 Task: Find connections with filter location Barreirinhas with filter topic #motivationwith filter profile language German with filter current company HARMAN India with filter school National Institute of Technology Warangal with filter industry Cosmetology and Barber Schools with filter service category Corporate Events with filter keywords title Marketing Manager
Action: Mouse moved to (473, 77)
Screenshot: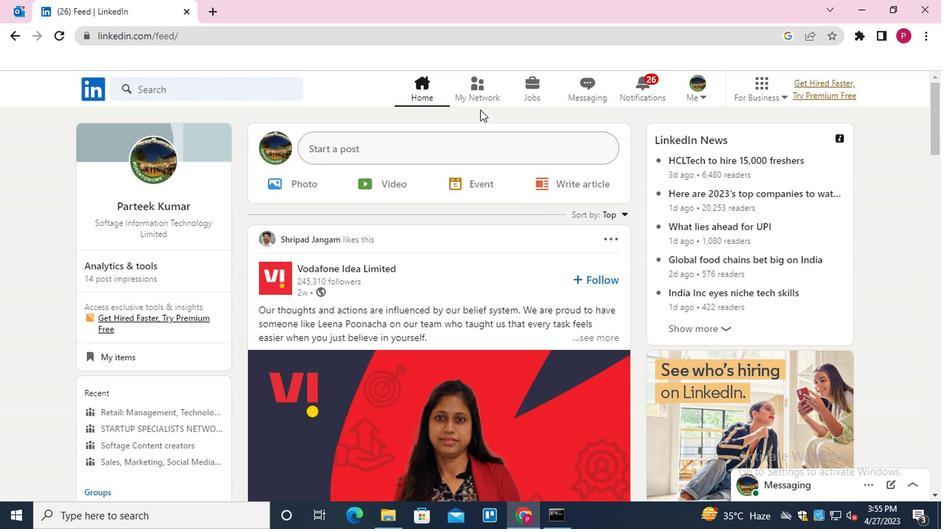 
Action: Mouse pressed left at (473, 77)
Screenshot: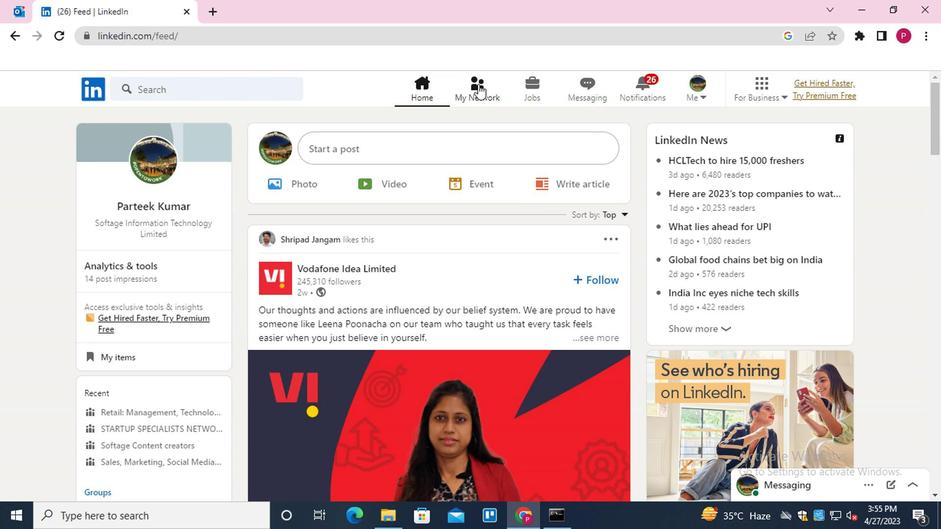 
Action: Mouse moved to (227, 175)
Screenshot: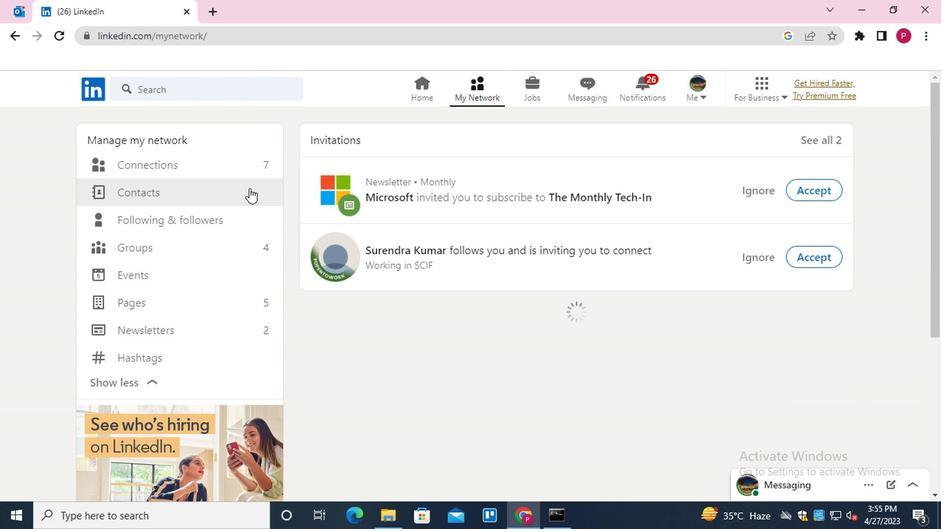 
Action: Mouse pressed left at (227, 175)
Screenshot: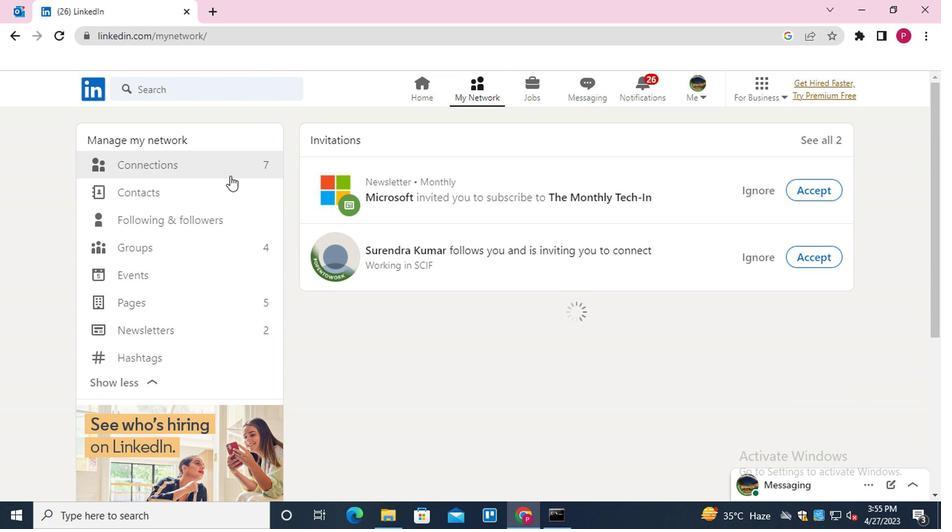 
Action: Mouse moved to (238, 166)
Screenshot: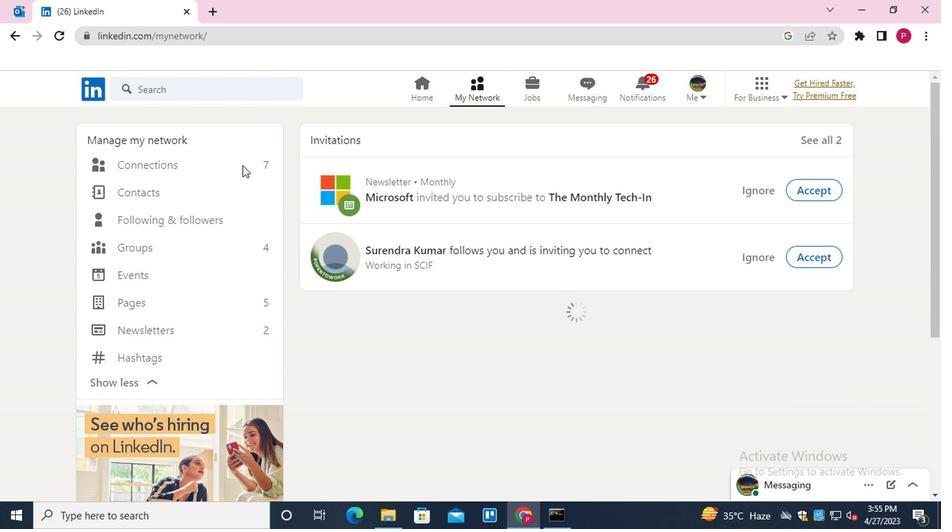 
Action: Mouse pressed left at (238, 166)
Screenshot: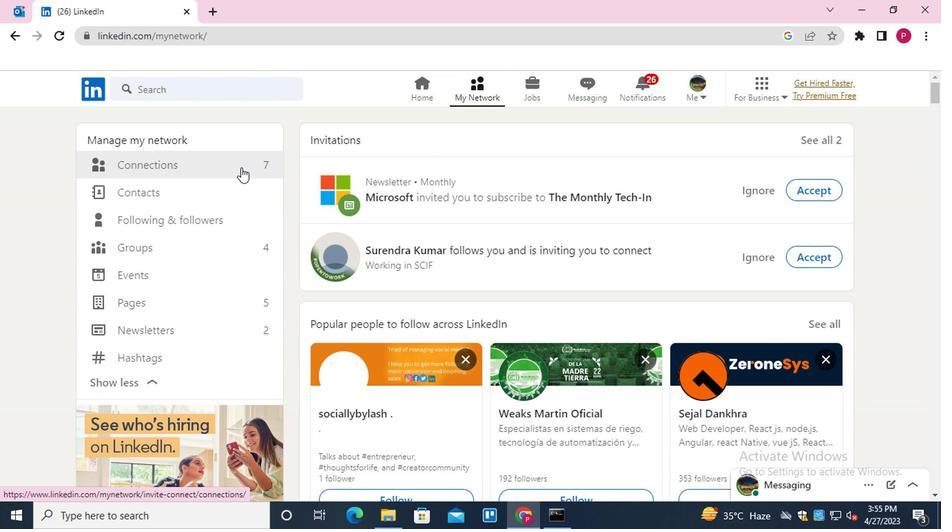 
Action: Mouse moved to (587, 168)
Screenshot: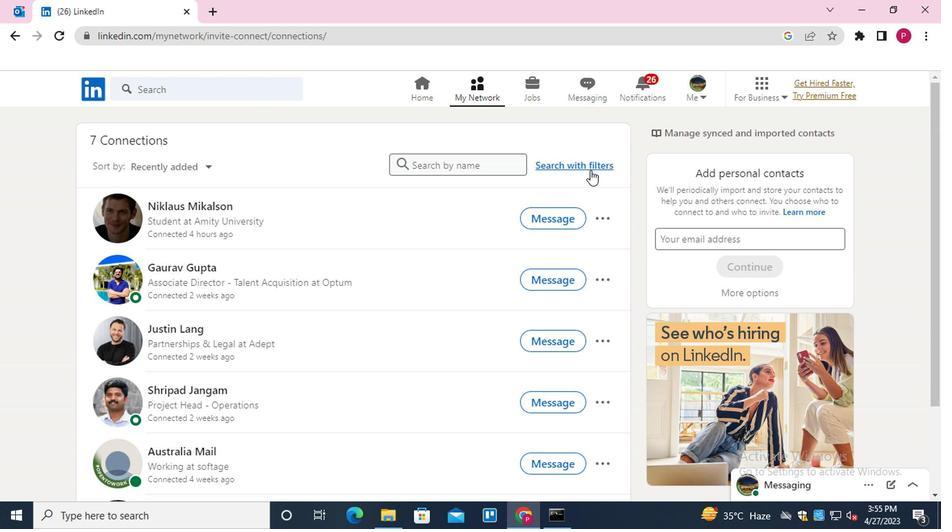 
Action: Mouse pressed left at (587, 168)
Screenshot: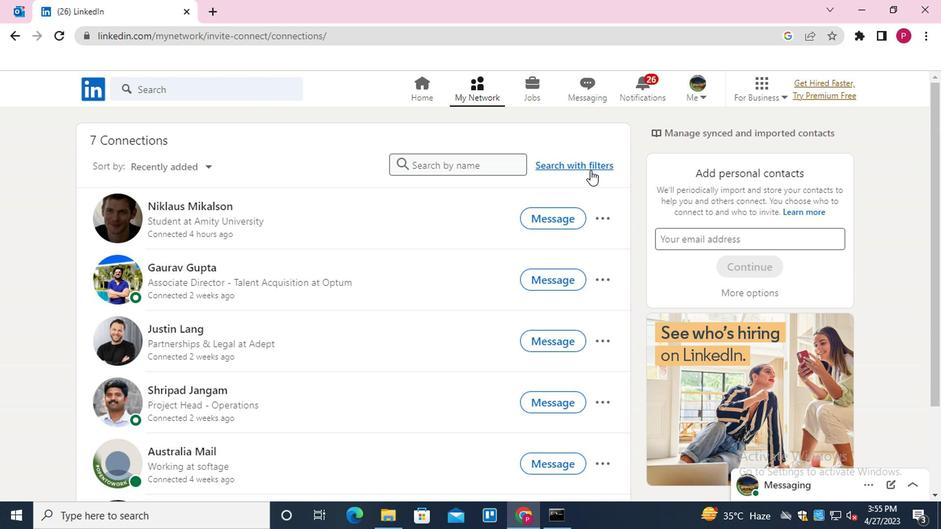 
Action: Mouse moved to (510, 128)
Screenshot: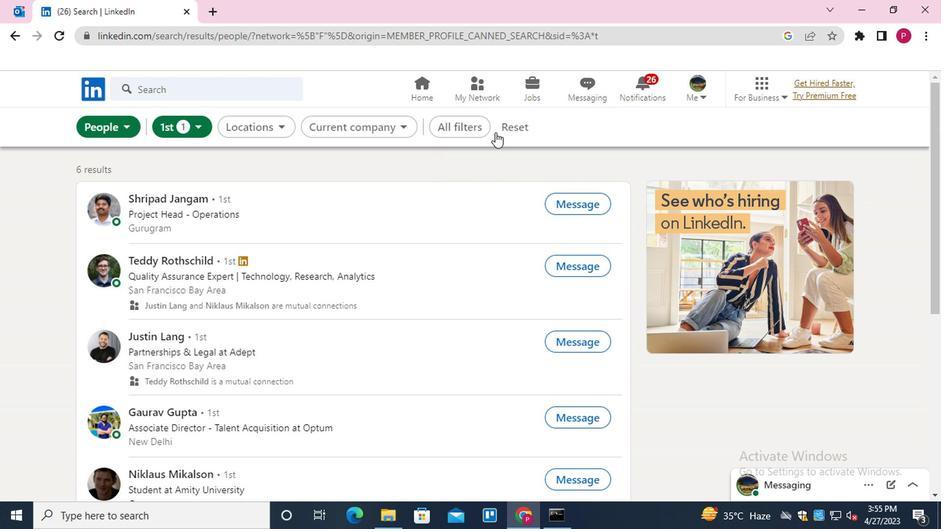 
Action: Mouse pressed left at (510, 128)
Screenshot: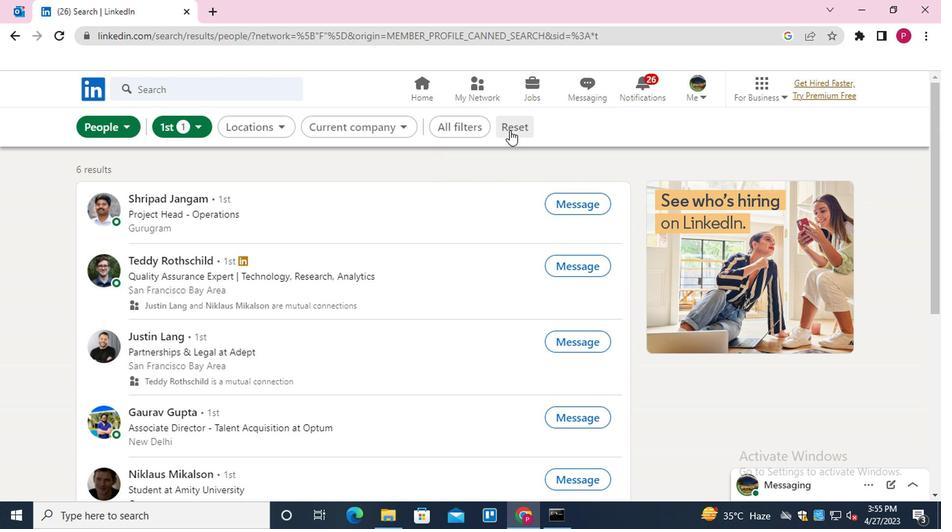 
Action: Mouse moved to (492, 121)
Screenshot: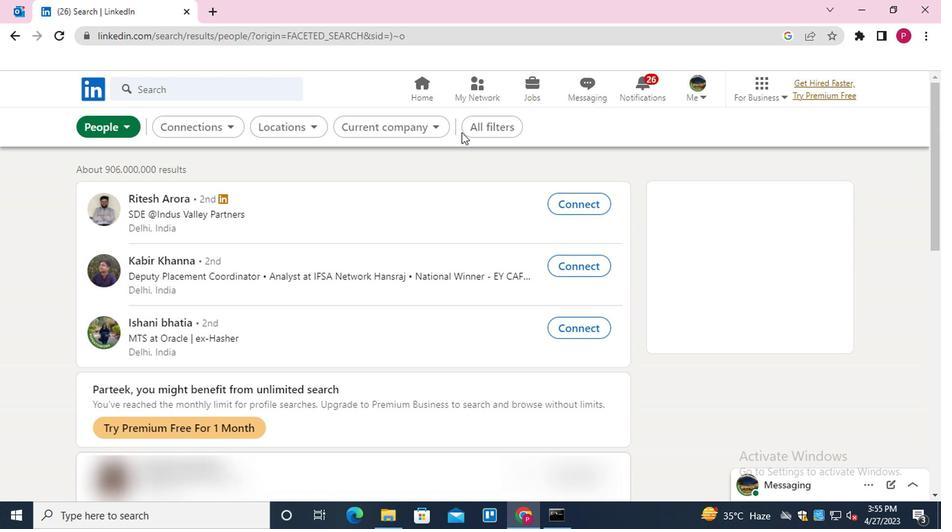
Action: Mouse pressed left at (492, 121)
Screenshot: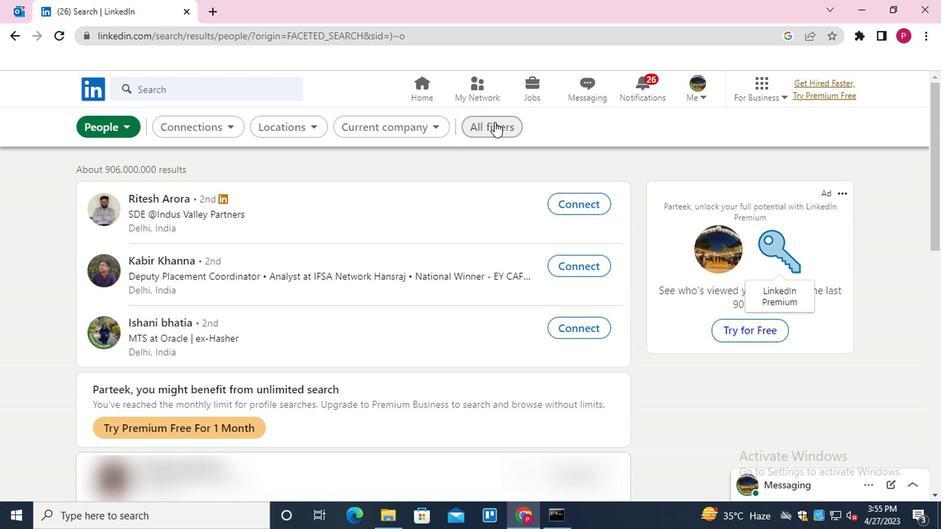 
Action: Mouse moved to (634, 287)
Screenshot: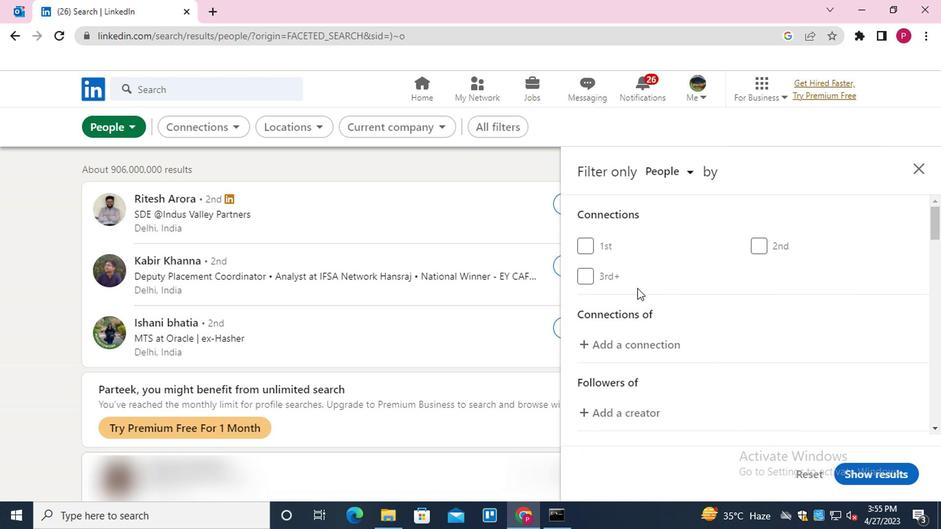 
Action: Mouse scrolled (634, 286) with delta (0, 0)
Screenshot: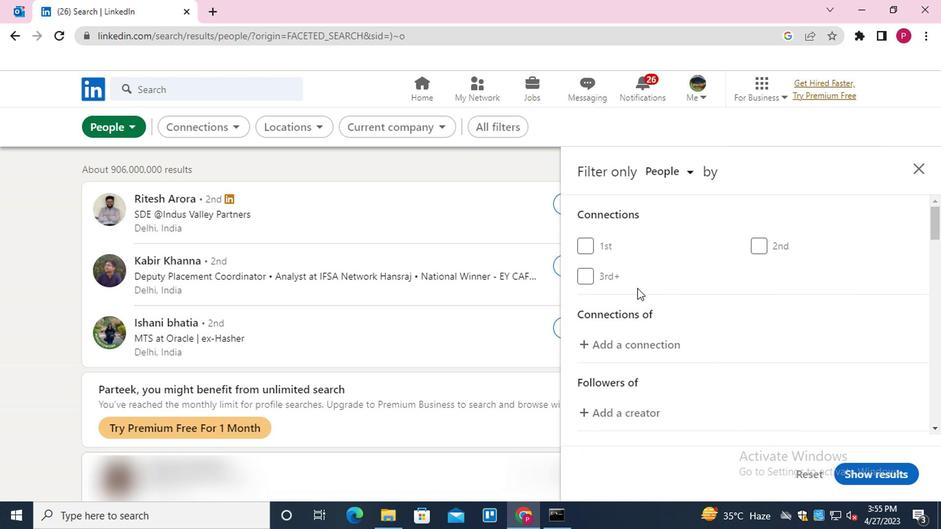 
Action: Mouse scrolled (634, 286) with delta (0, 0)
Screenshot: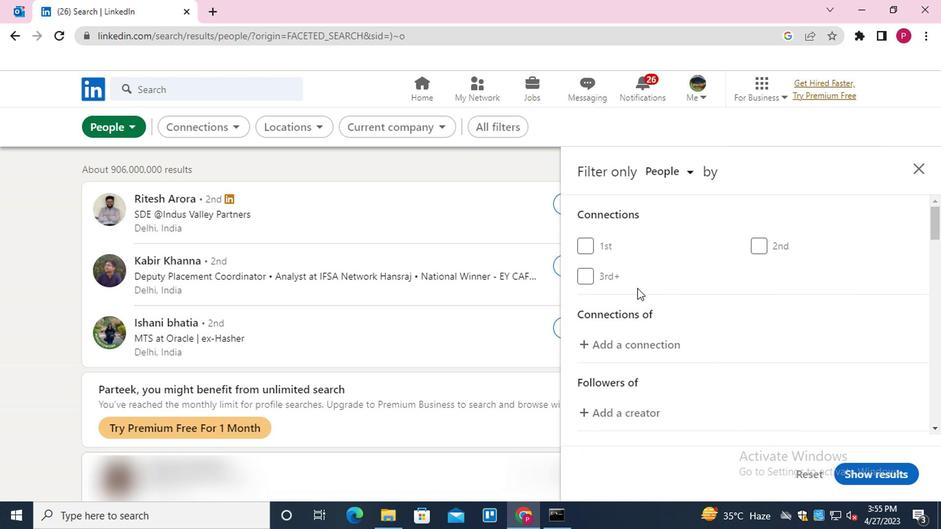 
Action: Mouse moved to (635, 288)
Screenshot: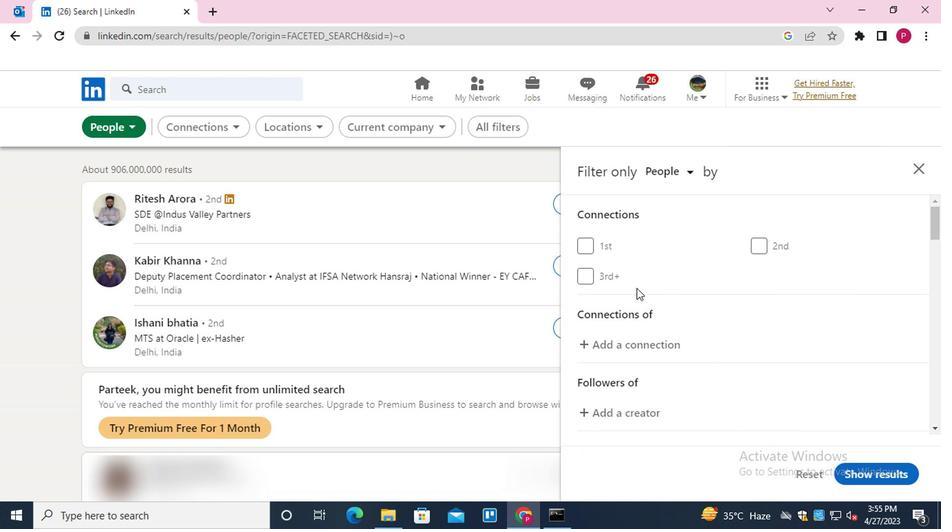 
Action: Mouse scrolled (635, 287) with delta (0, 0)
Screenshot: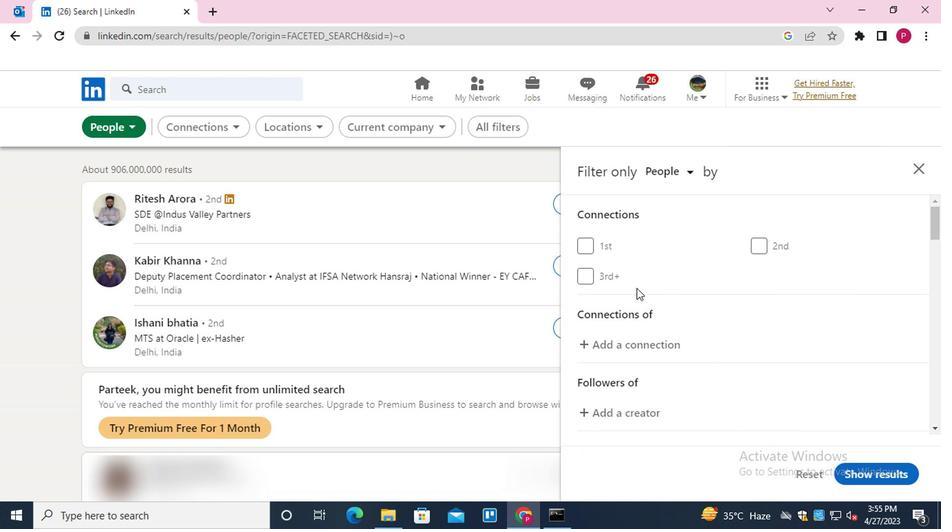 
Action: Mouse moved to (794, 341)
Screenshot: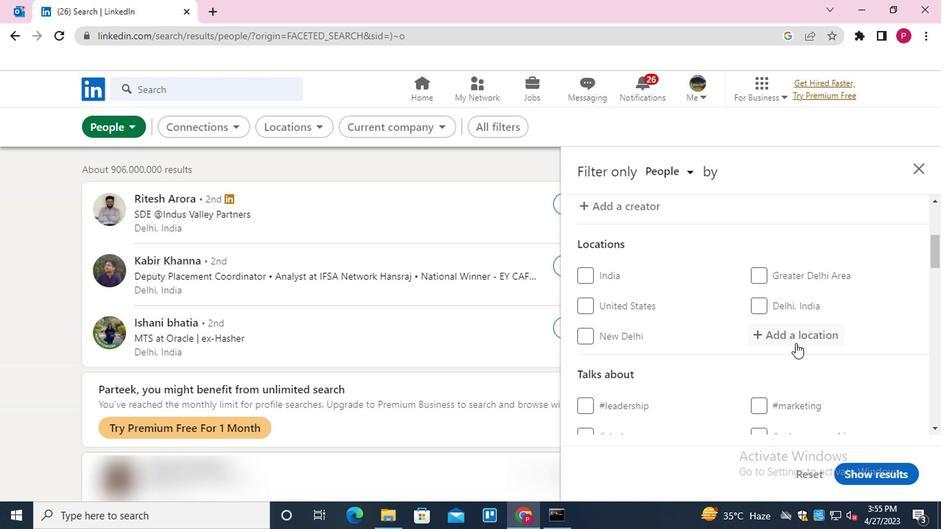 
Action: Mouse pressed left at (794, 341)
Screenshot: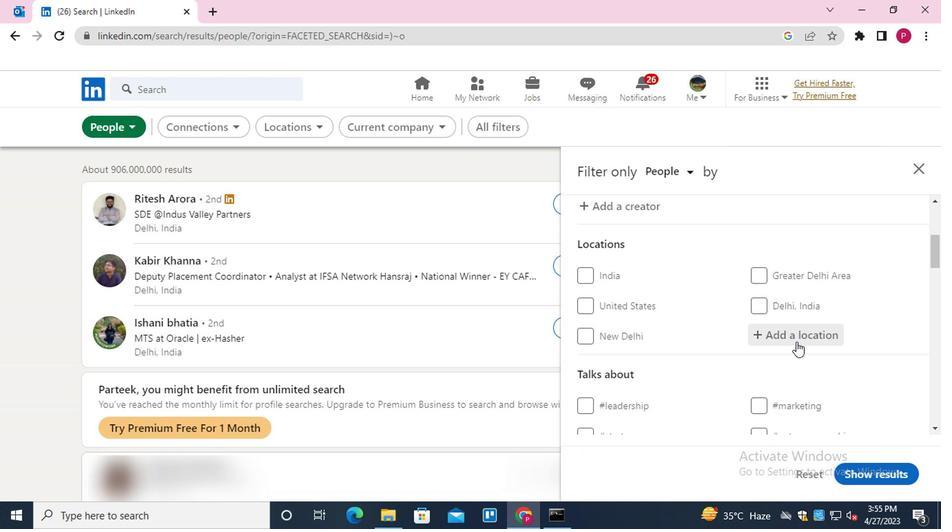 
Action: Key pressed <Key.shift>BARREI<Key.down><Key.down><Key.down><Key.down><Key.enter>
Screenshot: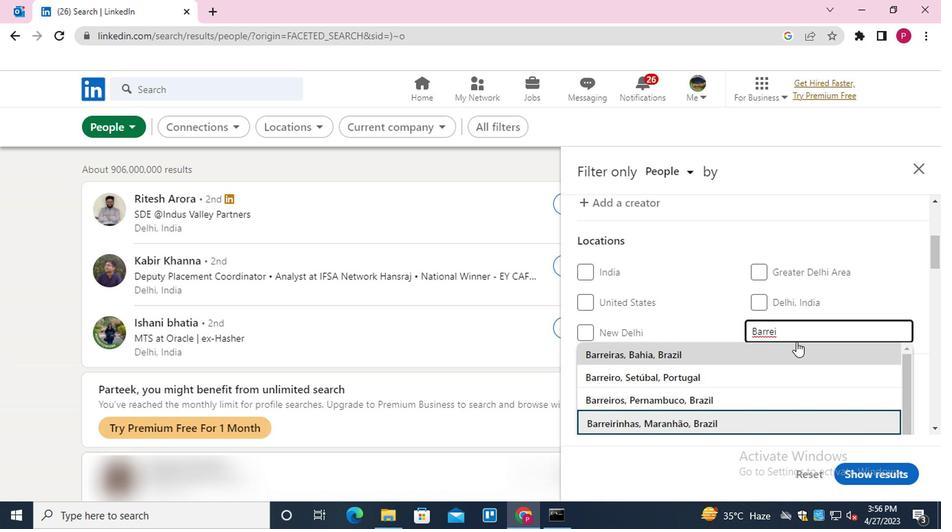 
Action: Mouse moved to (784, 363)
Screenshot: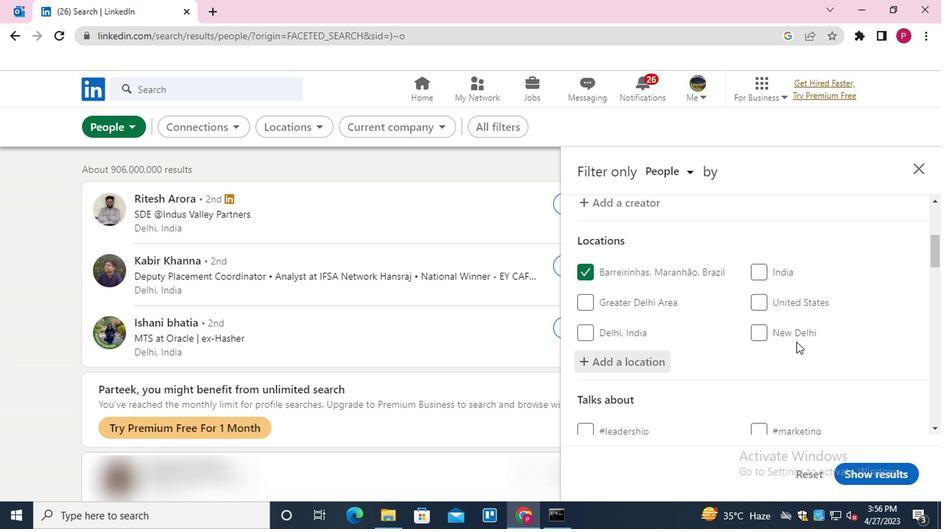 
Action: Mouse scrolled (784, 362) with delta (0, 0)
Screenshot: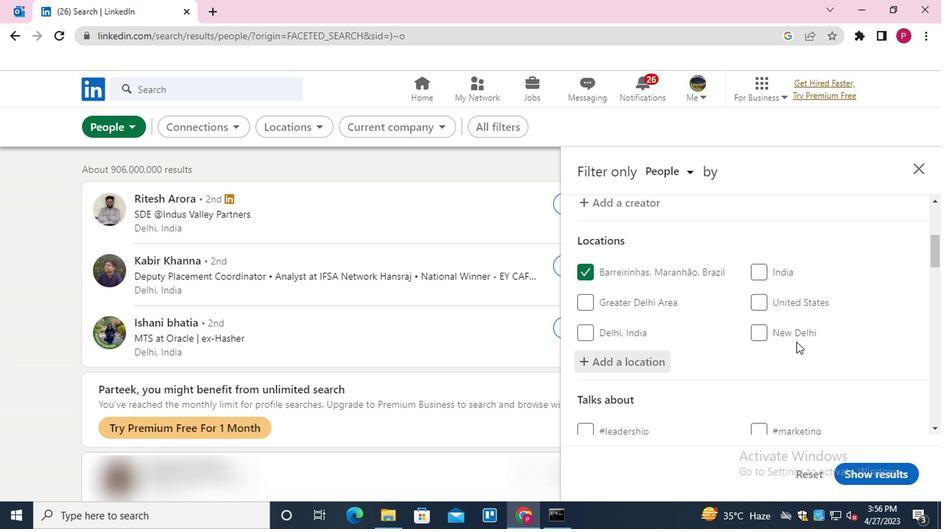 
Action: Mouse moved to (779, 369)
Screenshot: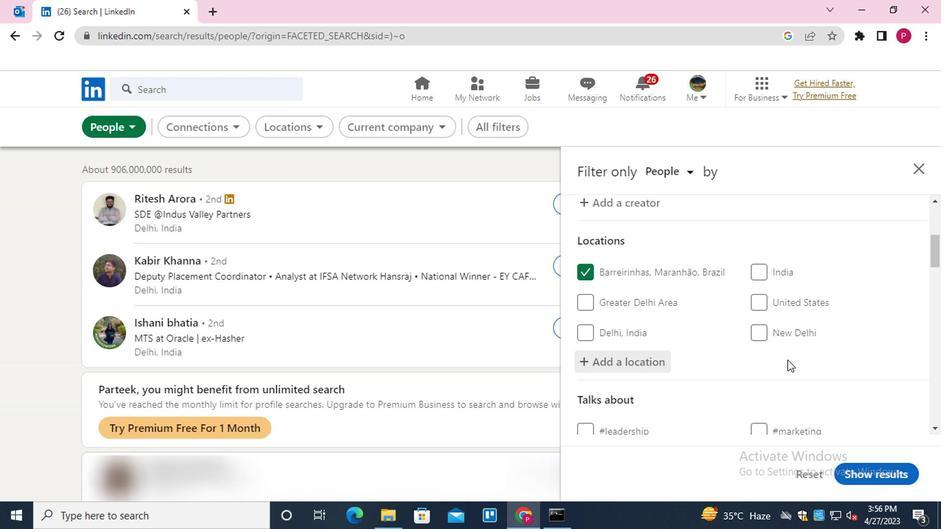 
Action: Mouse scrolled (779, 368) with delta (0, 0)
Screenshot: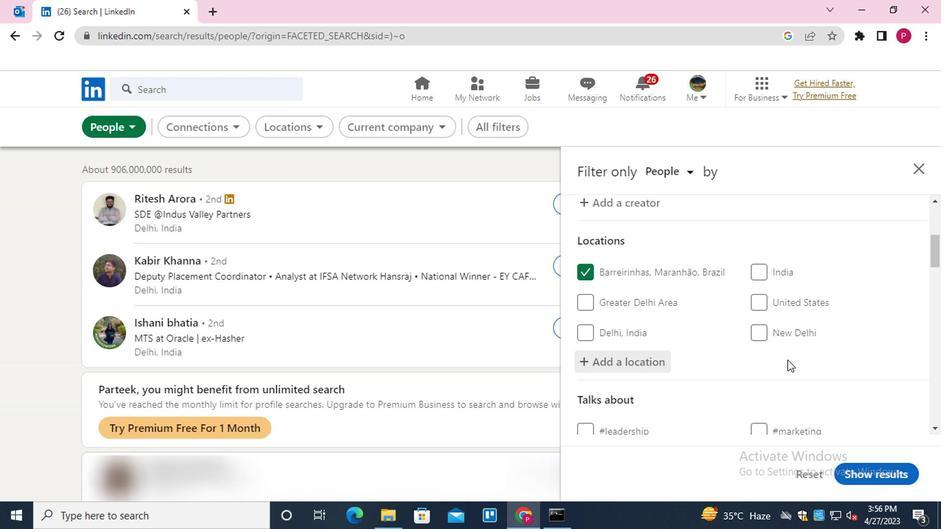 
Action: Mouse moved to (777, 371)
Screenshot: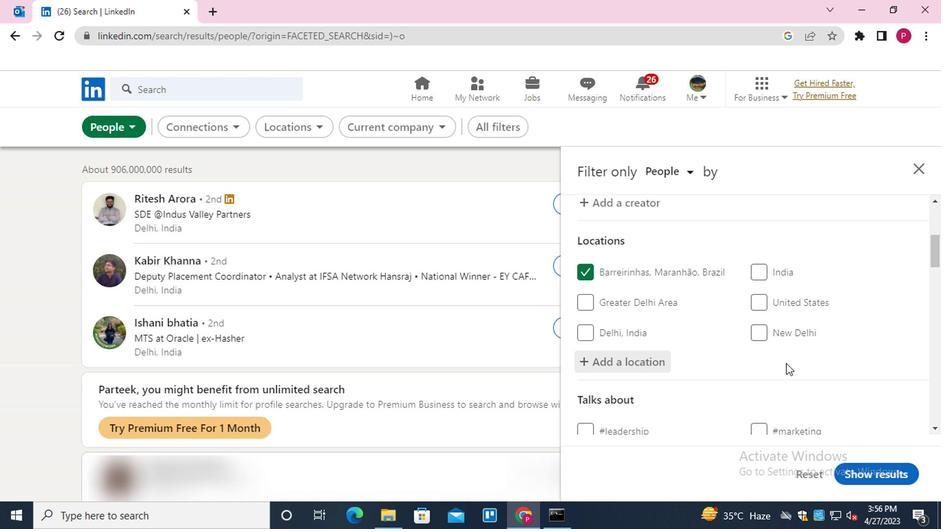 
Action: Mouse scrolled (777, 370) with delta (0, 0)
Screenshot: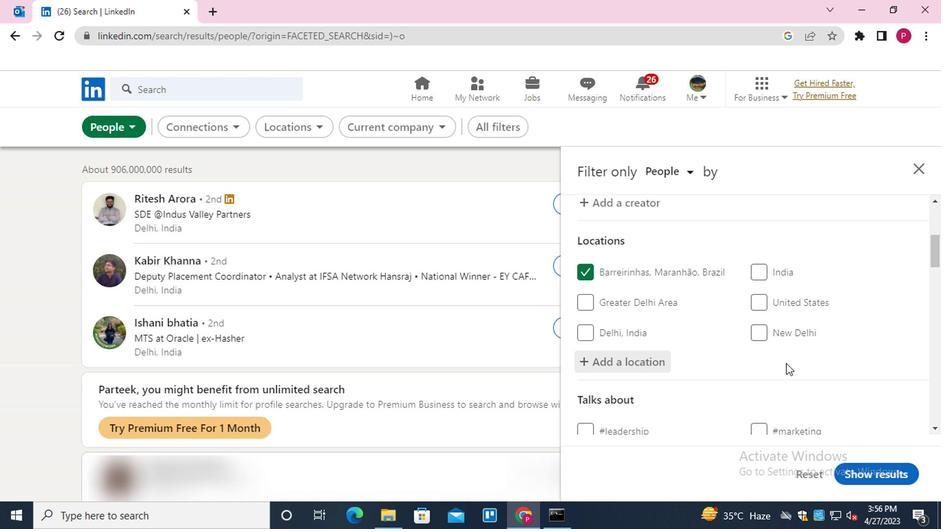 
Action: Mouse moved to (789, 284)
Screenshot: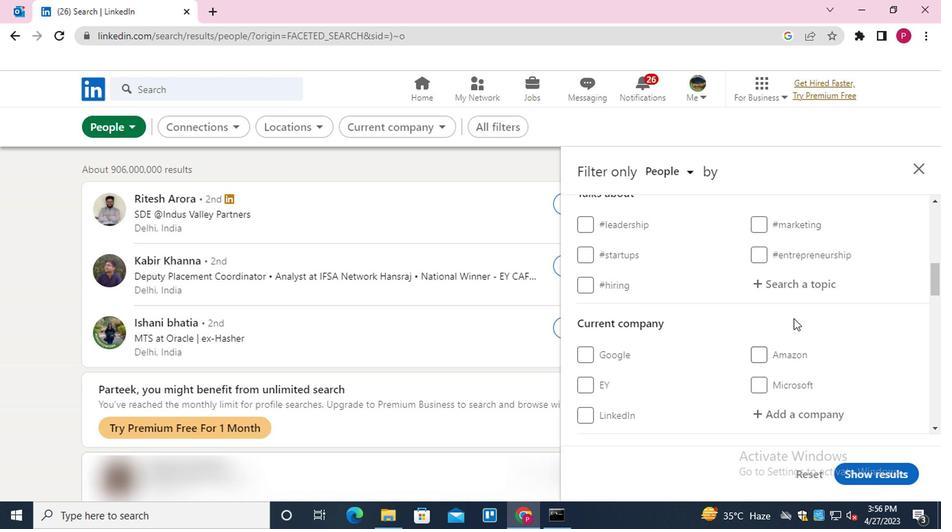 
Action: Mouse pressed left at (789, 284)
Screenshot: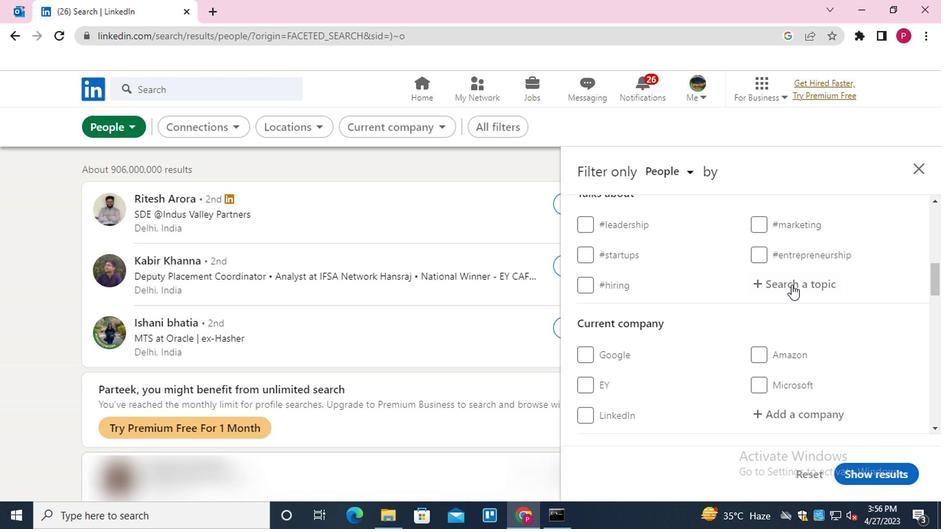 
Action: Key pressed MOTIVATION<Key.down><Key.enter>
Screenshot: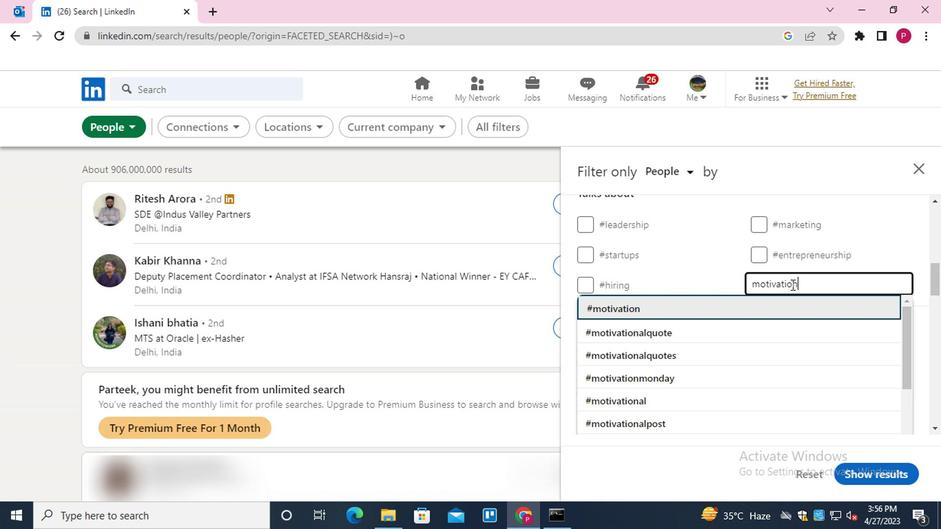 
Action: Mouse moved to (748, 313)
Screenshot: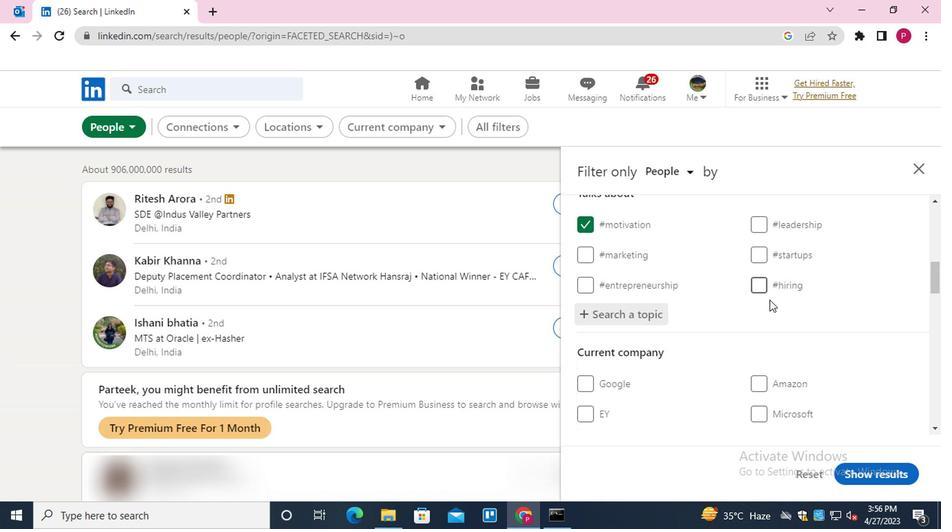 
Action: Mouse scrolled (748, 312) with delta (0, 0)
Screenshot: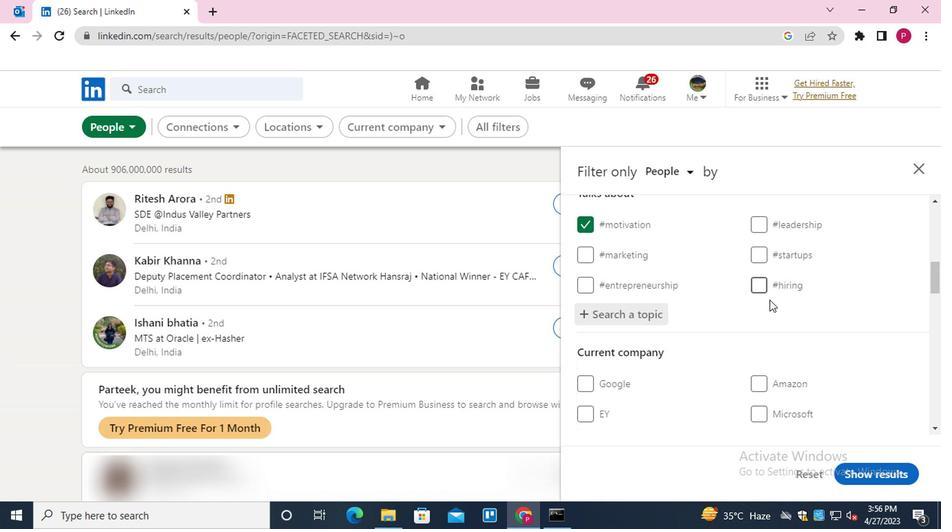 
Action: Mouse moved to (747, 314)
Screenshot: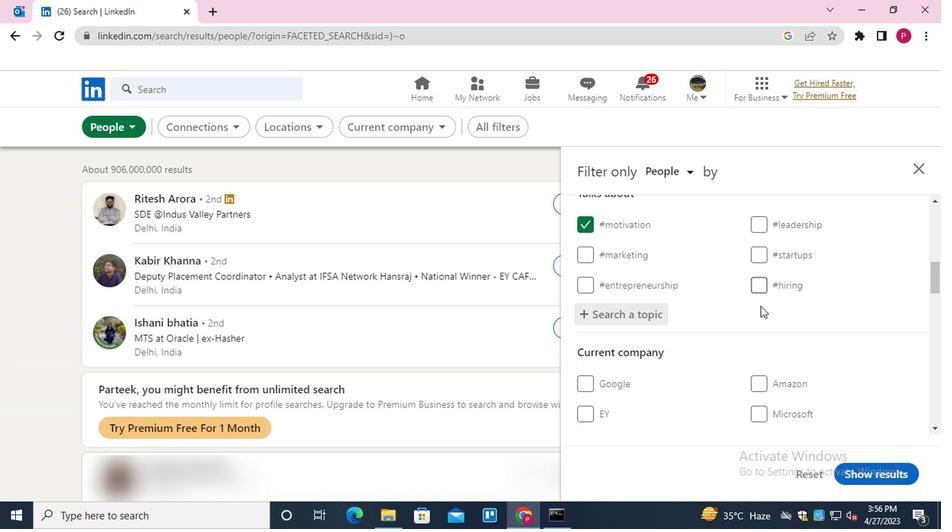 
Action: Mouse scrolled (747, 313) with delta (0, 0)
Screenshot: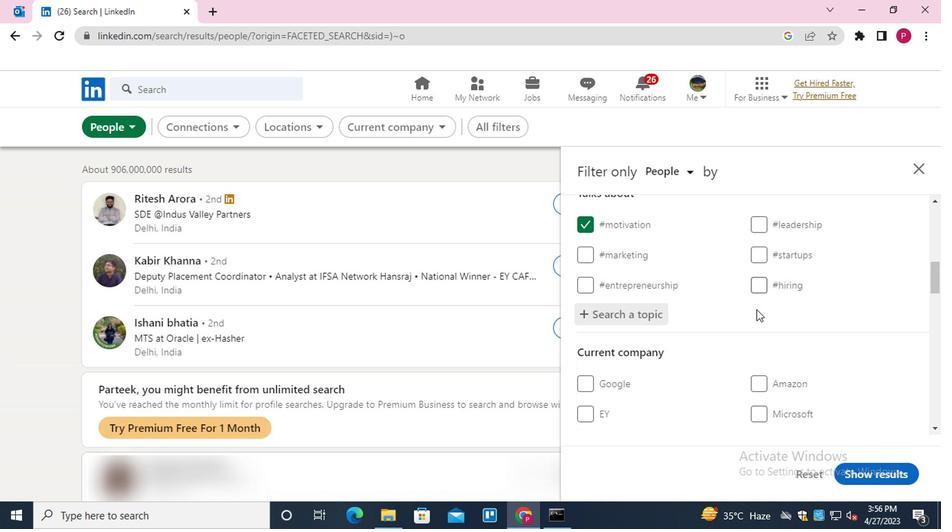
Action: Mouse moved to (745, 316)
Screenshot: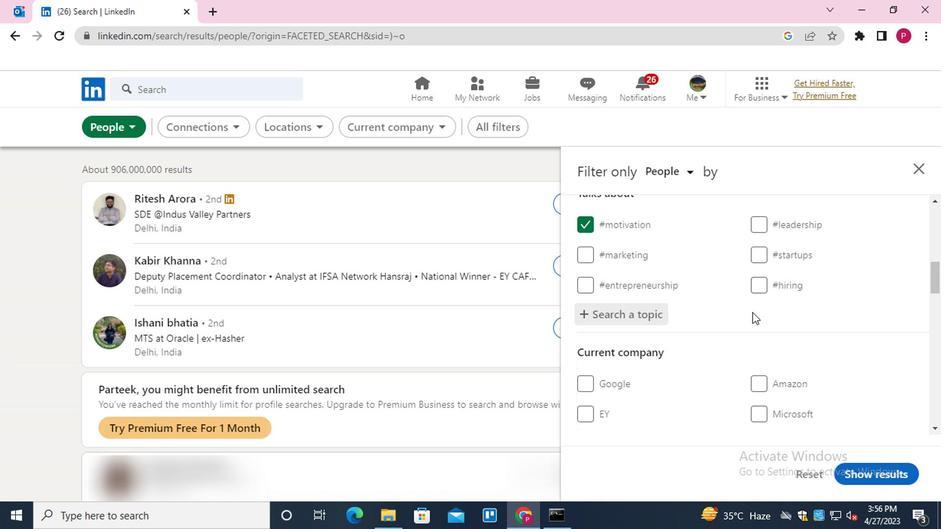 
Action: Mouse scrolled (745, 315) with delta (0, 0)
Screenshot: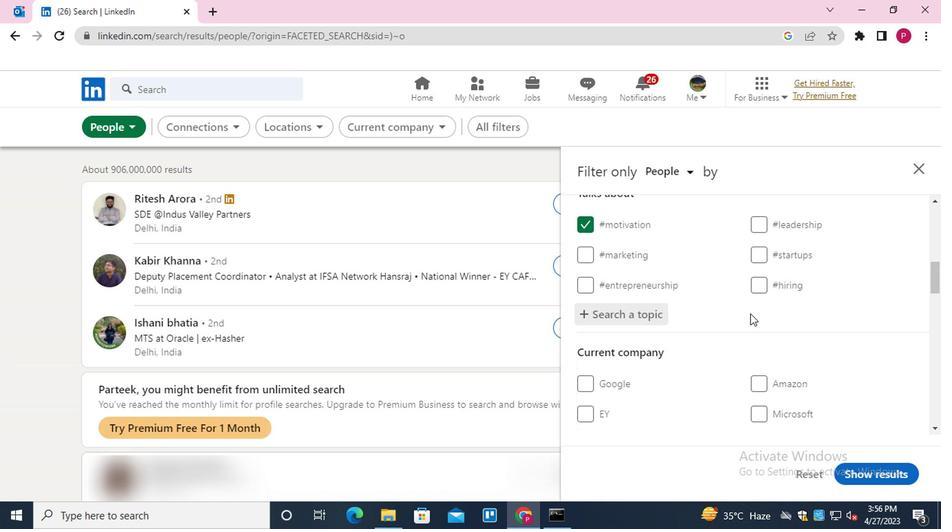
Action: Mouse moved to (744, 316)
Screenshot: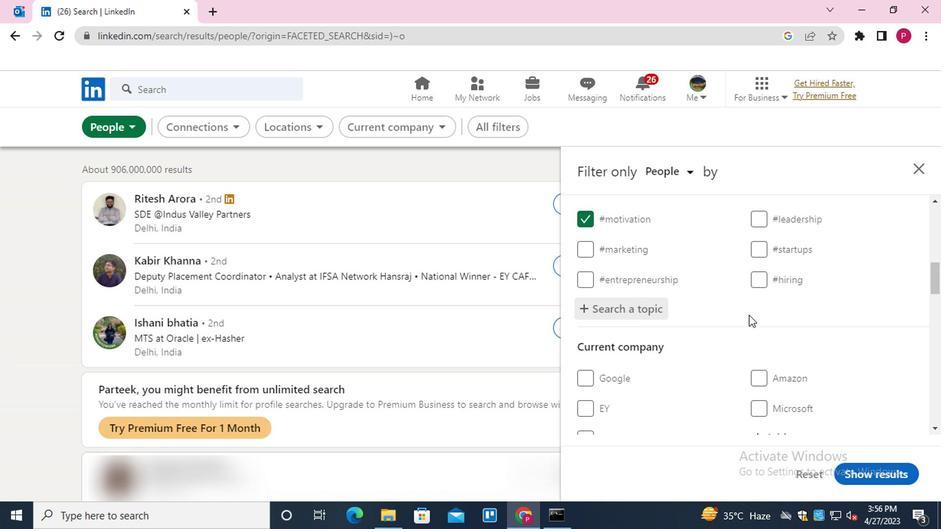 
Action: Mouse scrolled (744, 315) with delta (0, 0)
Screenshot: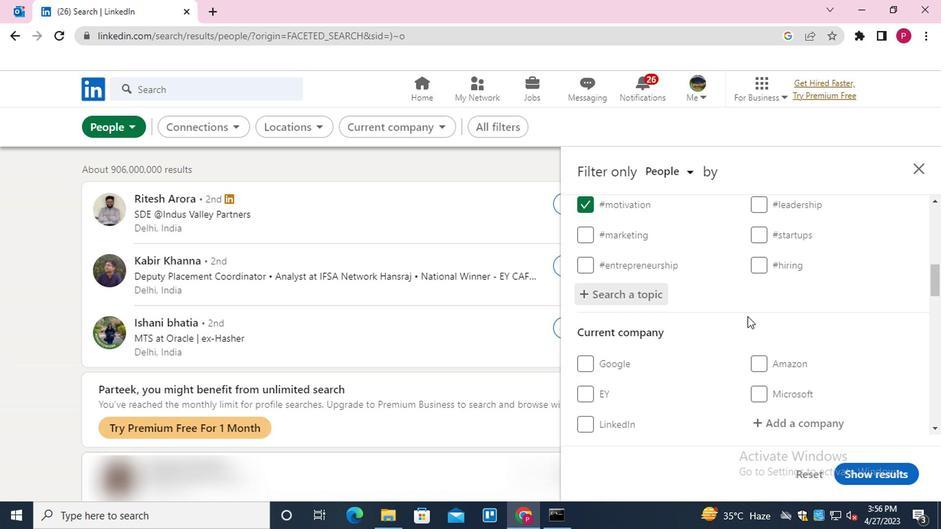 
Action: Mouse moved to (739, 318)
Screenshot: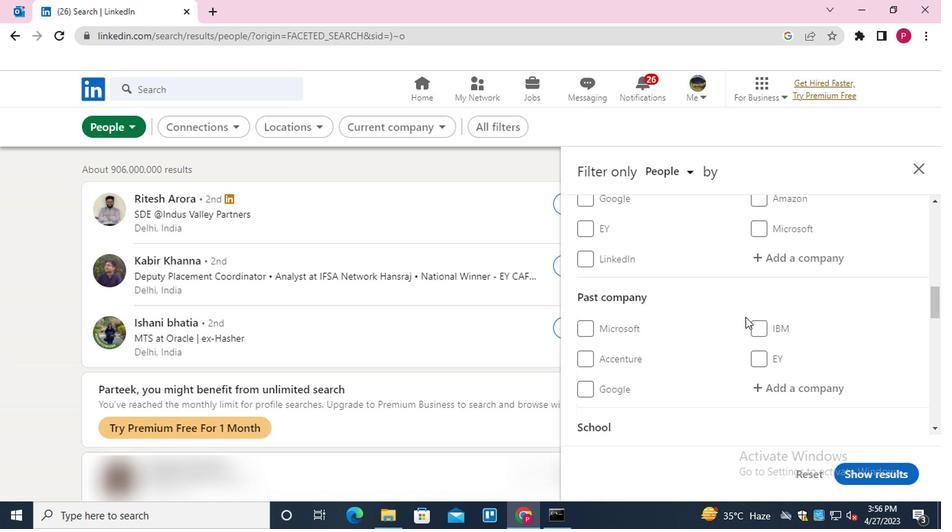 
Action: Mouse scrolled (739, 317) with delta (0, 0)
Screenshot: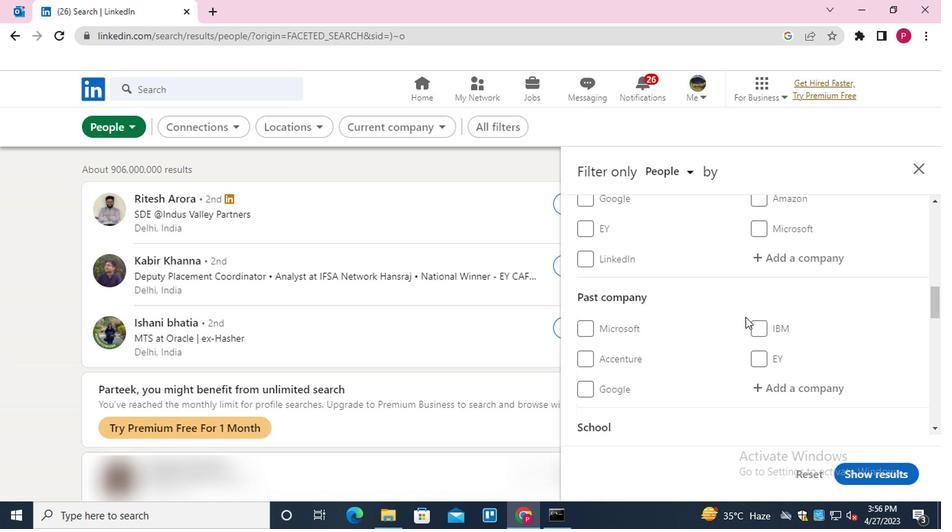 
Action: Mouse moved to (732, 321)
Screenshot: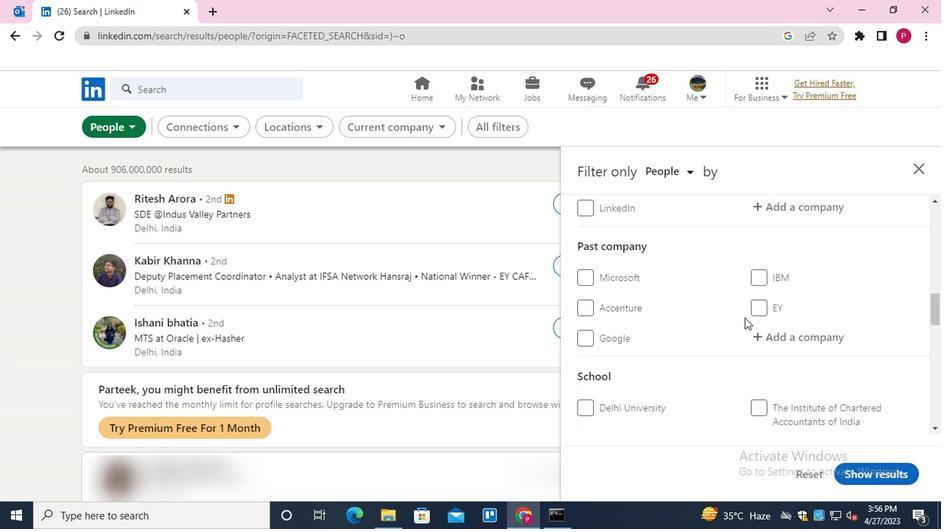 
Action: Mouse scrolled (732, 320) with delta (0, 0)
Screenshot: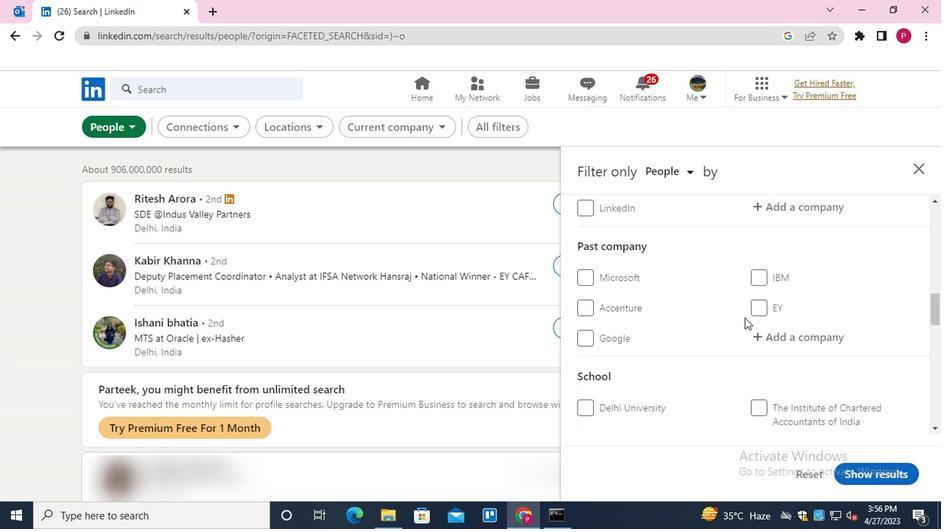 
Action: Mouse moved to (694, 335)
Screenshot: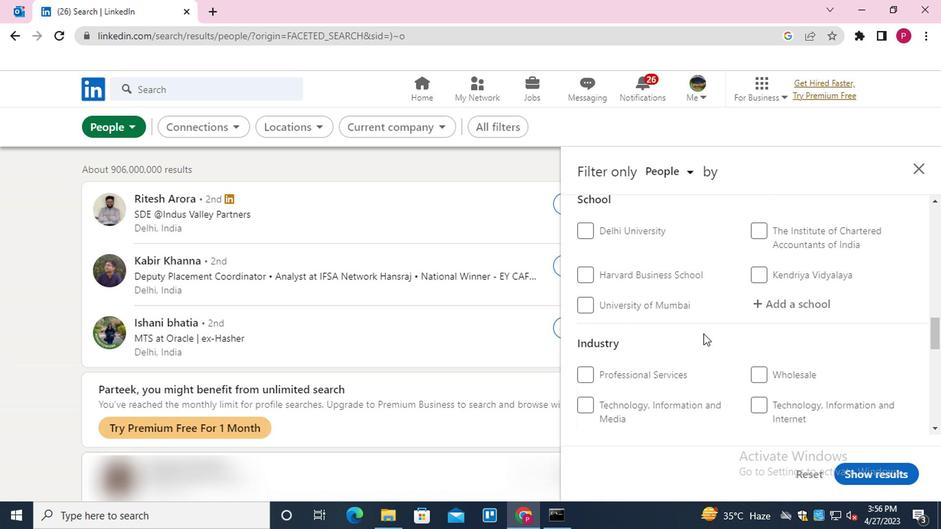 
Action: Mouse scrolled (694, 335) with delta (0, 0)
Screenshot: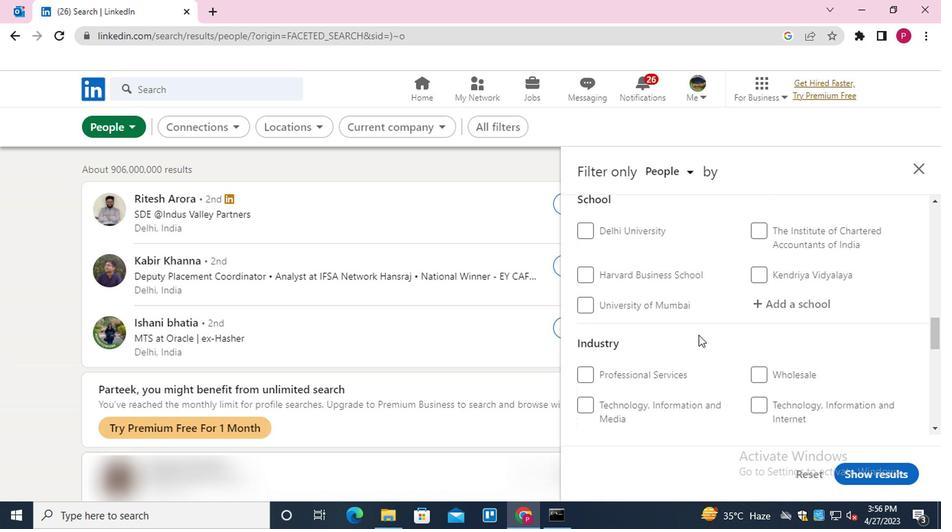 
Action: Mouse moved to (694, 336)
Screenshot: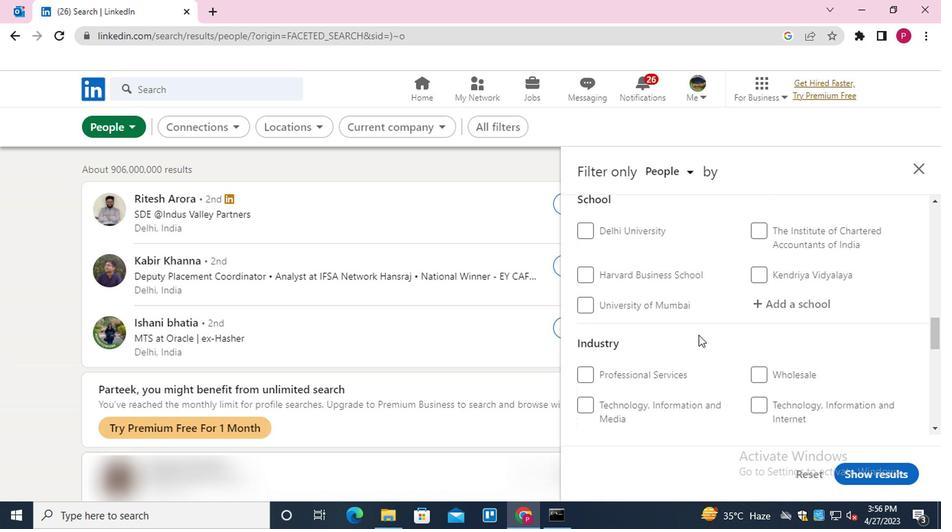 
Action: Mouse scrolled (694, 335) with delta (0, 0)
Screenshot: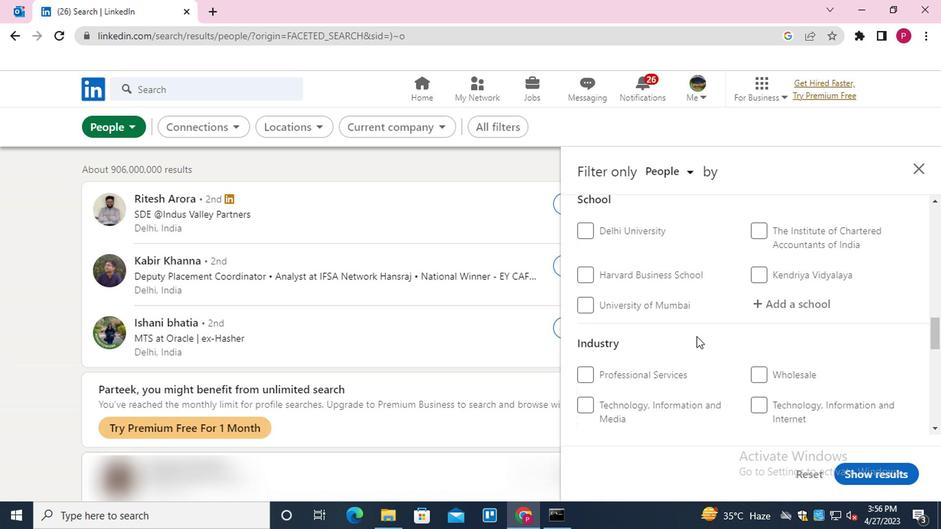 
Action: Mouse scrolled (694, 335) with delta (0, 0)
Screenshot: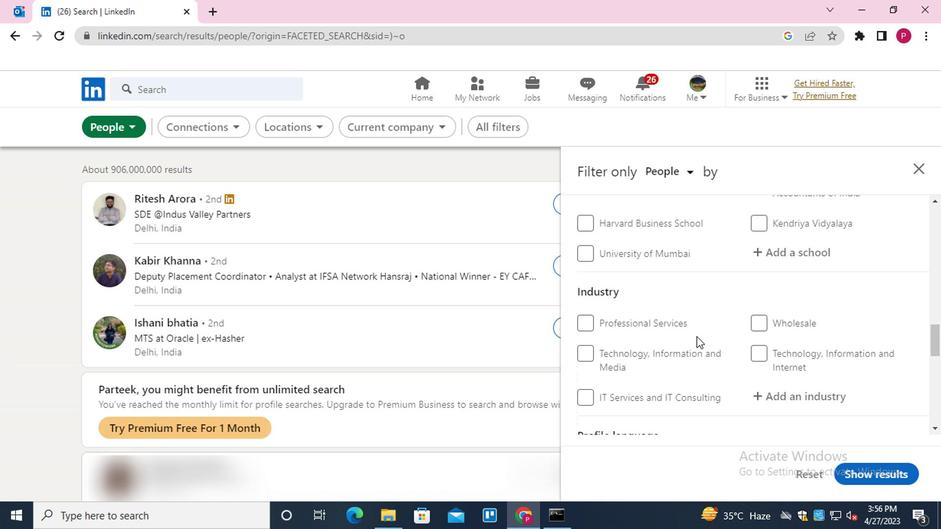 
Action: Mouse moved to (588, 363)
Screenshot: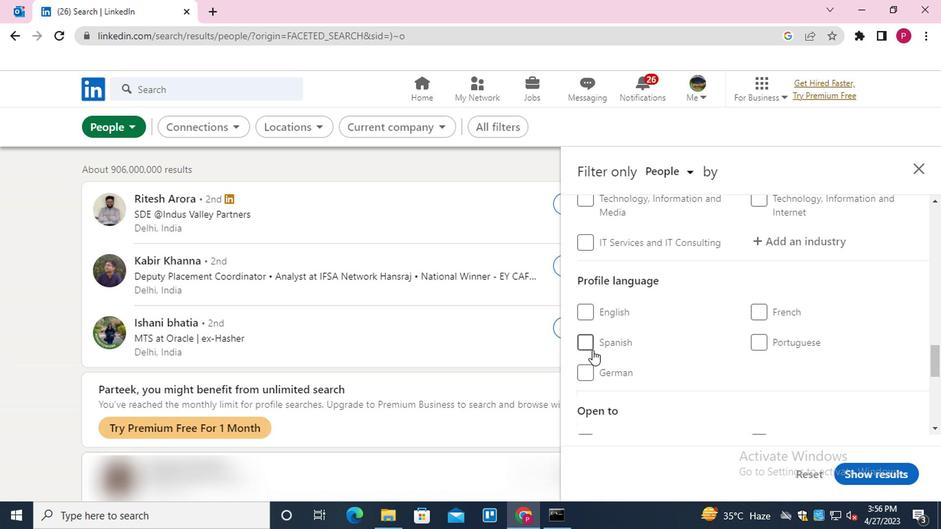 
Action: Mouse pressed left at (588, 363)
Screenshot: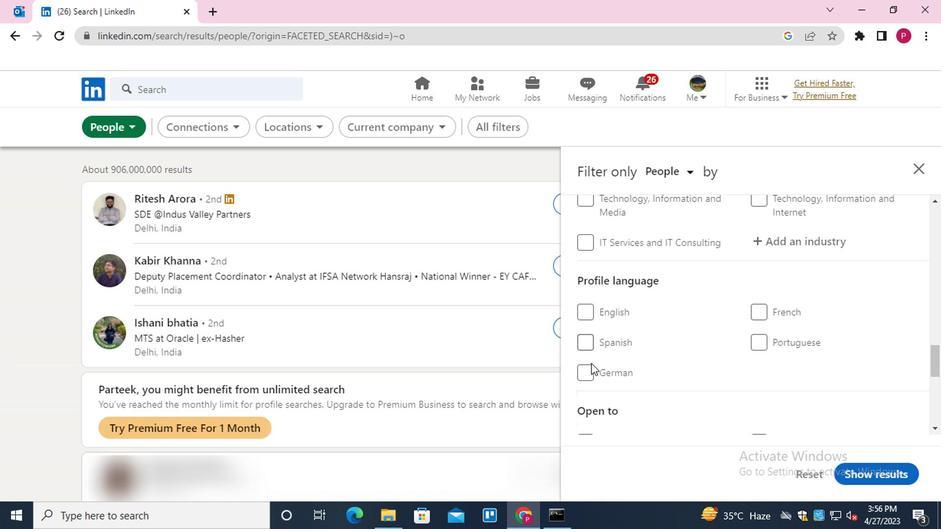 
Action: Mouse moved to (652, 350)
Screenshot: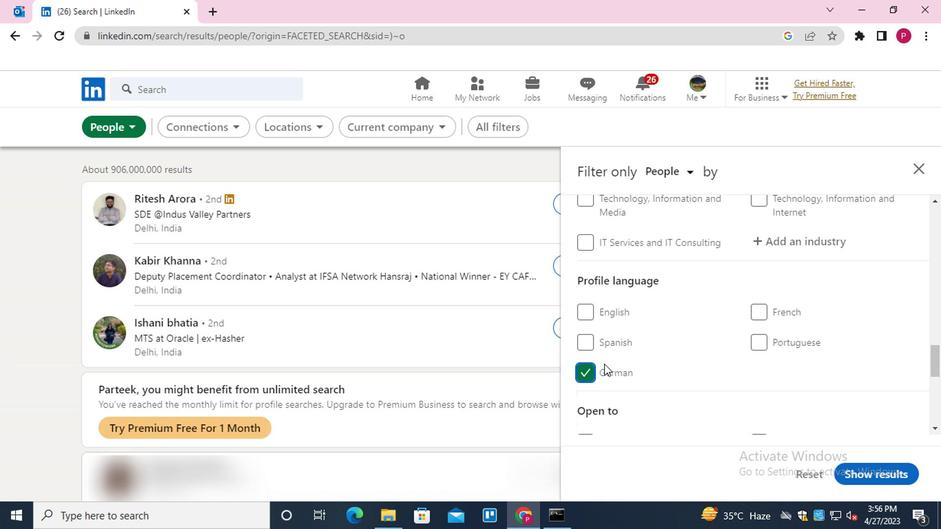 
Action: Mouse scrolled (652, 350) with delta (0, 0)
Screenshot: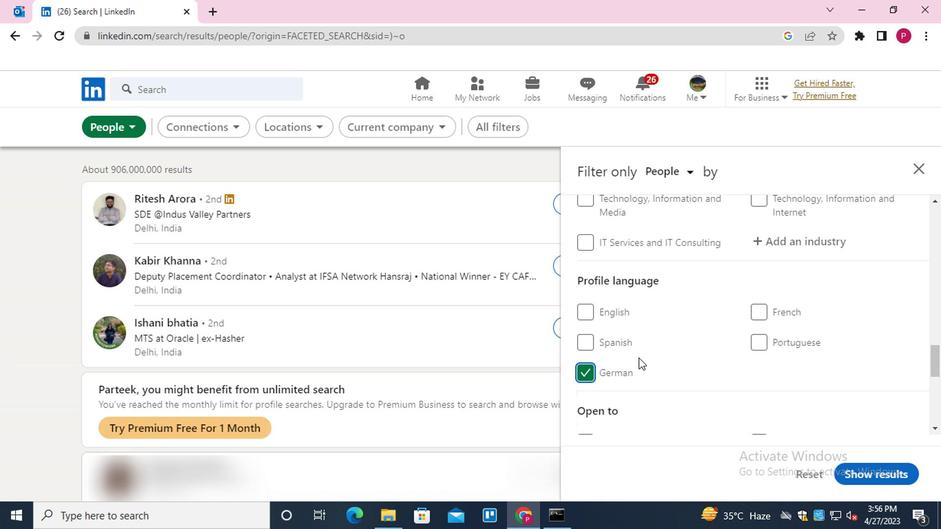 
Action: Mouse scrolled (652, 350) with delta (0, 0)
Screenshot: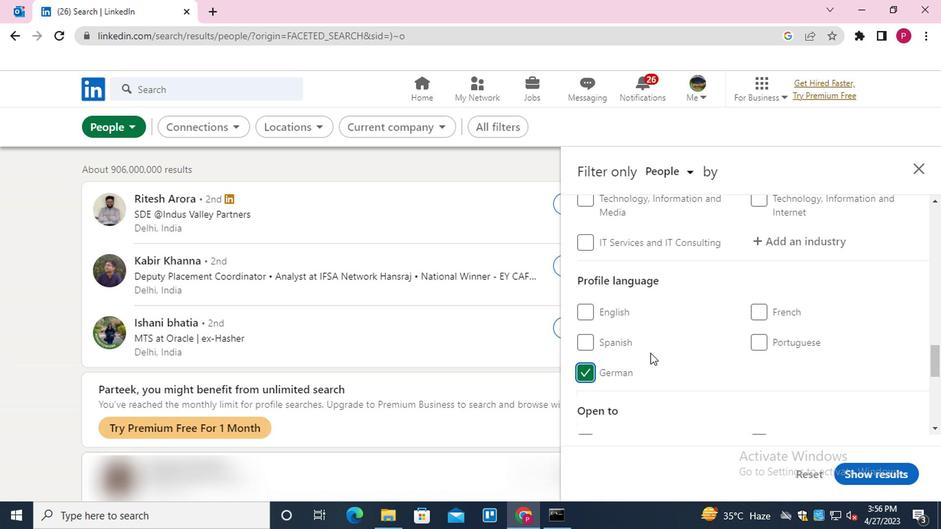 
Action: Mouse scrolled (652, 350) with delta (0, 0)
Screenshot: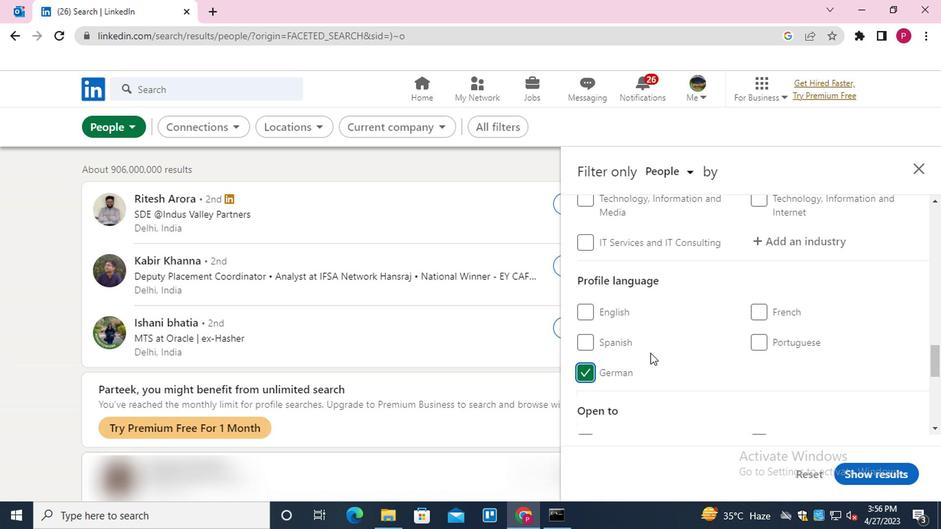 
Action: Mouse scrolled (652, 350) with delta (0, 0)
Screenshot: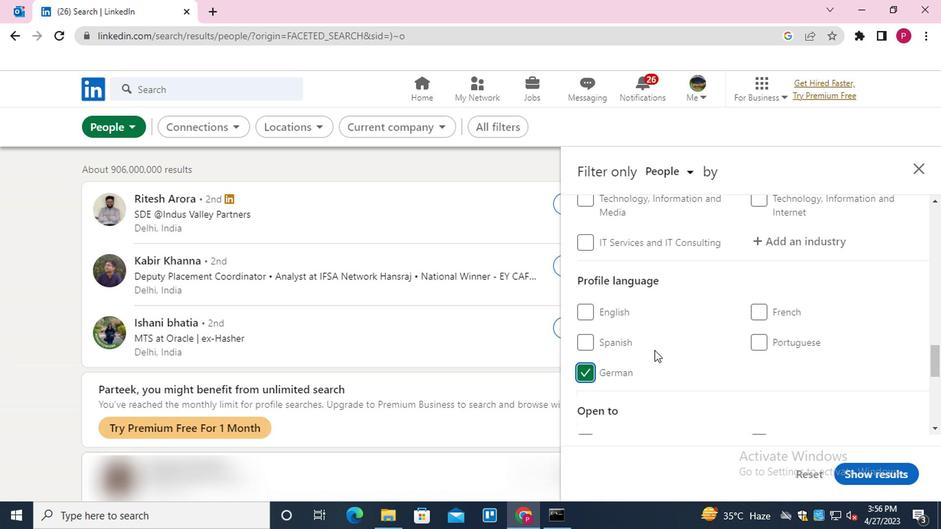 
Action: Mouse scrolled (652, 350) with delta (0, 0)
Screenshot: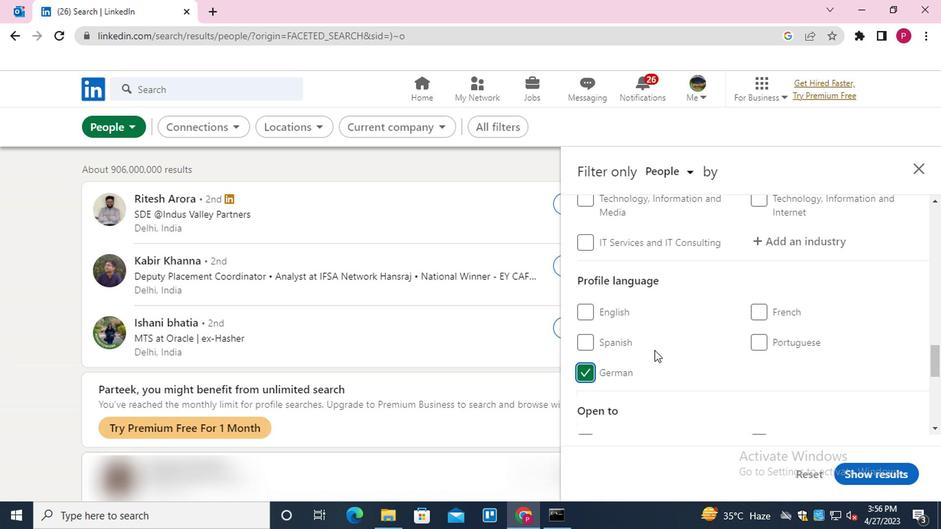 
Action: Mouse scrolled (652, 350) with delta (0, 0)
Screenshot: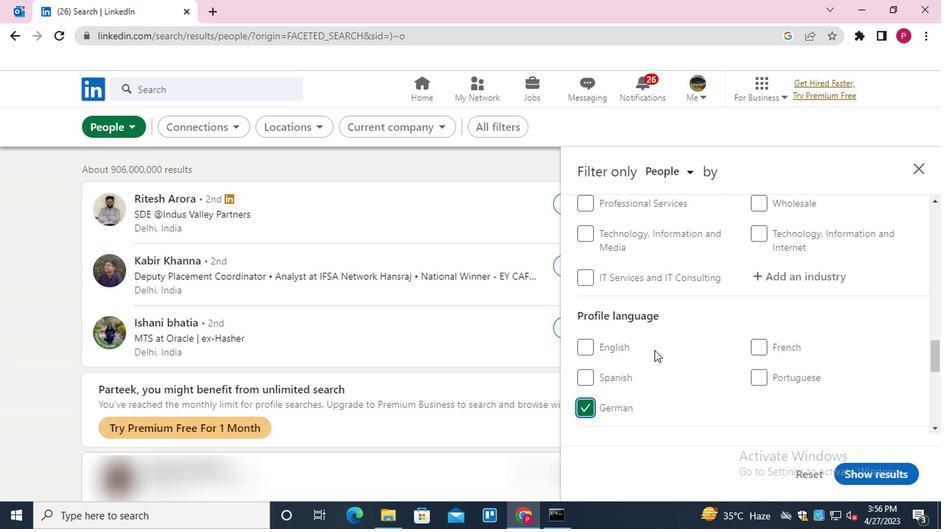 
Action: Mouse scrolled (652, 350) with delta (0, 0)
Screenshot: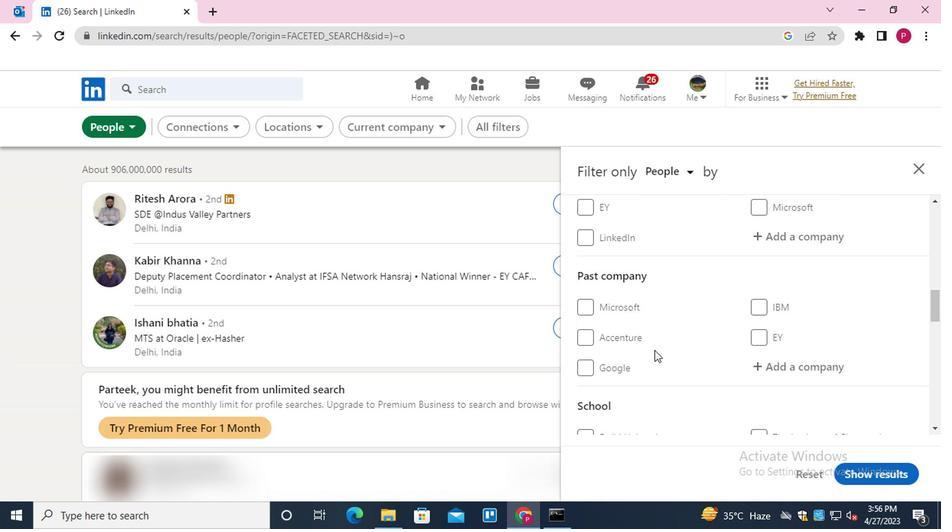 
Action: Mouse scrolled (652, 350) with delta (0, 0)
Screenshot: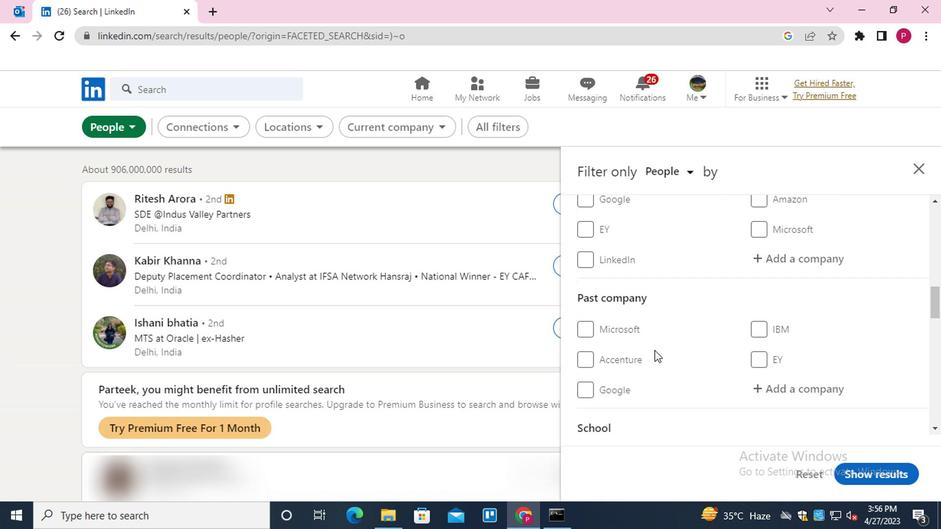 
Action: Mouse moved to (779, 375)
Screenshot: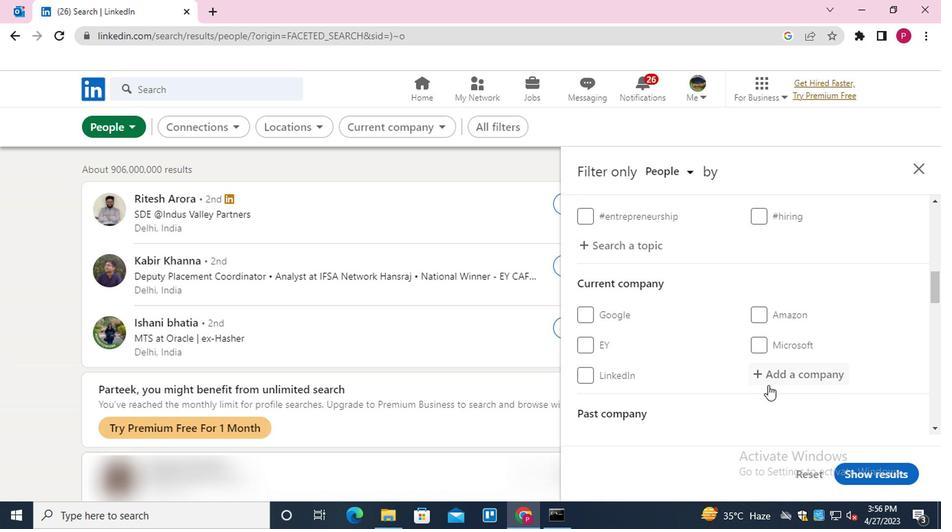 
Action: Mouse pressed left at (779, 375)
Screenshot: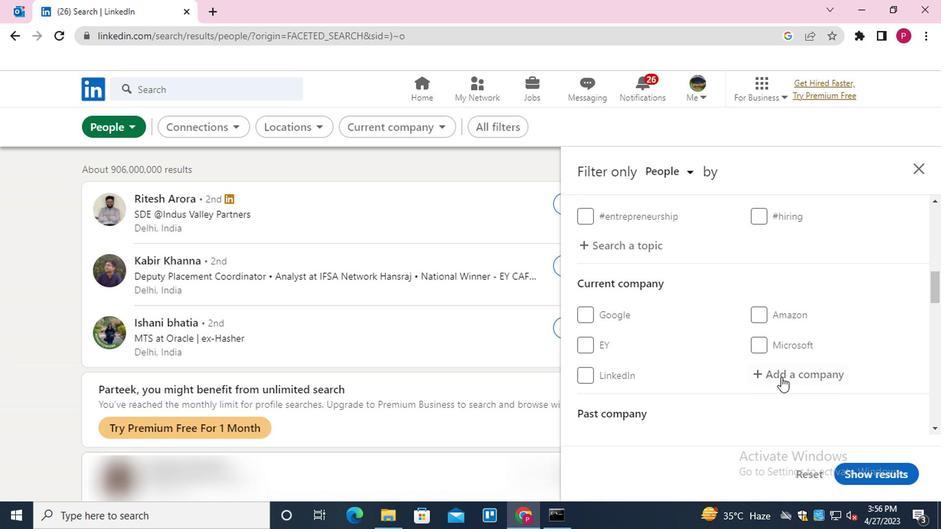 
Action: Key pressed <Key.shift>HERMAN
Screenshot: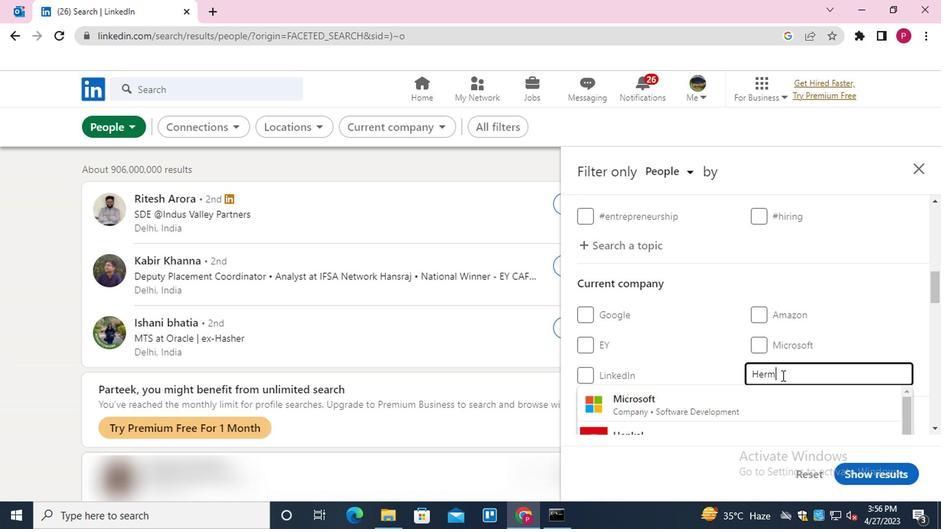 
Action: Mouse moved to (863, 336)
Screenshot: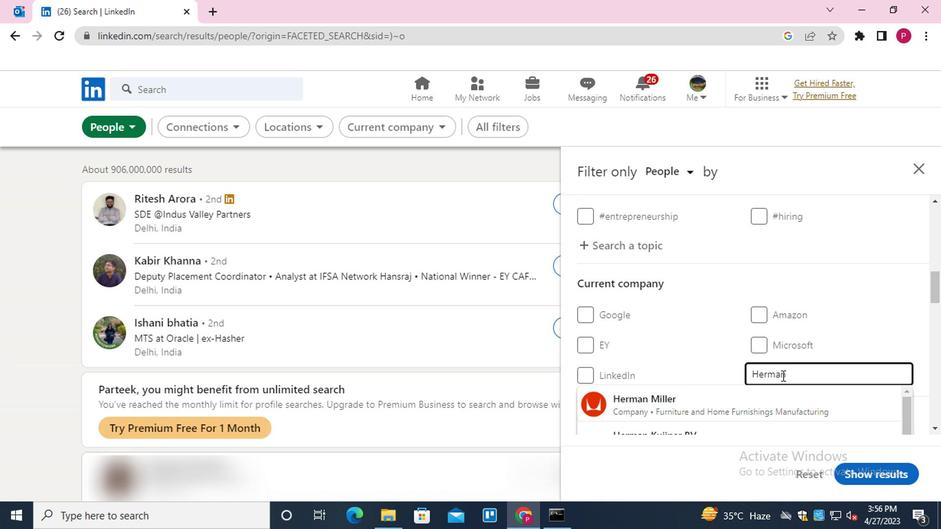 
Action: Mouse scrolled (863, 335) with delta (0, 0)
Screenshot: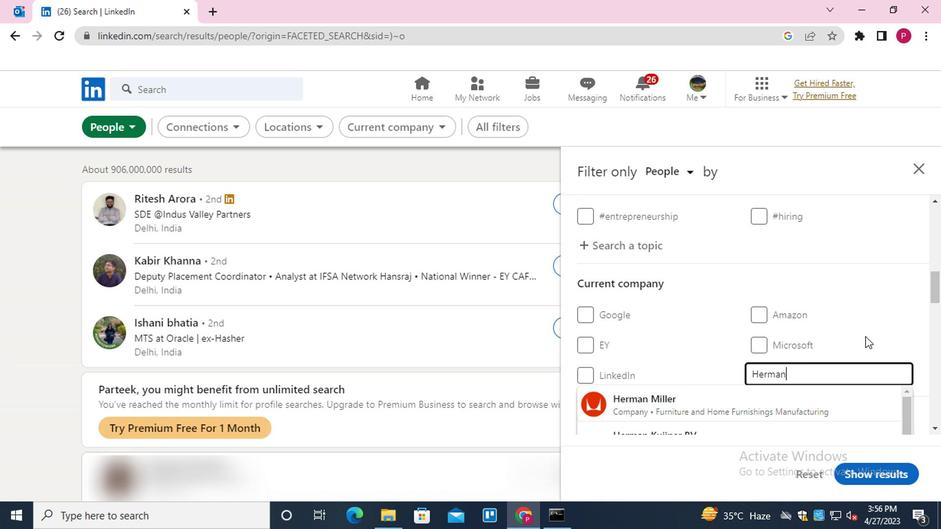 
Action: Mouse scrolled (863, 335) with delta (0, 0)
Screenshot: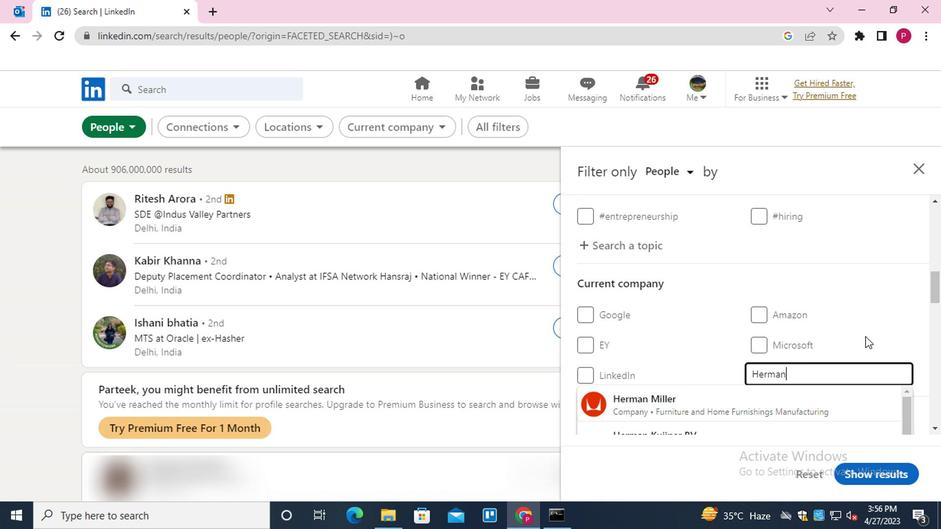 
Action: Key pressed <Key.backspace><Key.backspace><Key.backspace><Key.backspace><Key.backspace><Key.shift>A<Key.shift>RMAN<Key.down><Key.down><Key.enter>
Screenshot: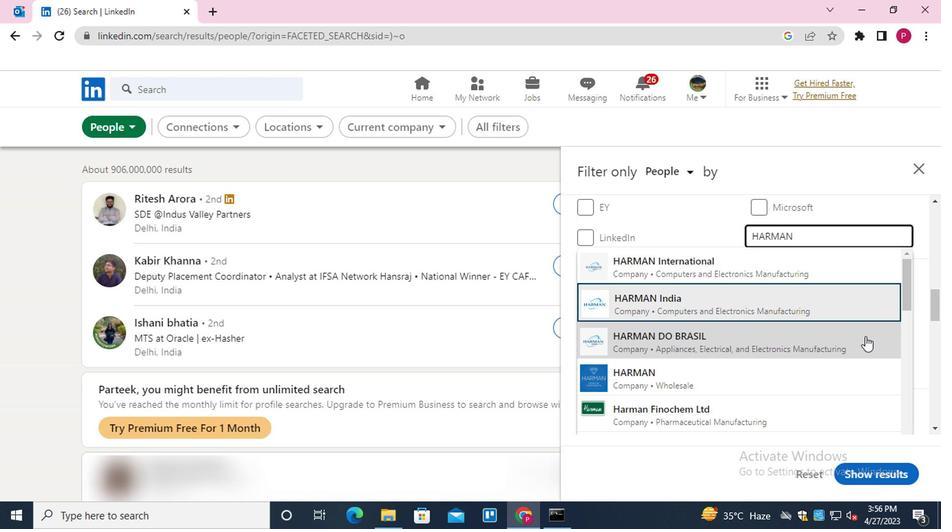 
Action: Mouse moved to (663, 347)
Screenshot: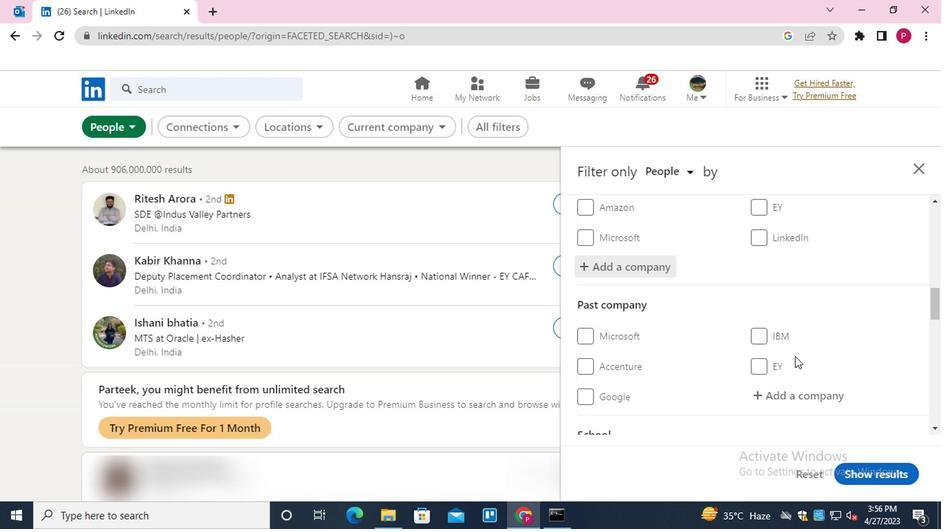 
Action: Mouse scrolled (663, 346) with delta (0, 0)
Screenshot: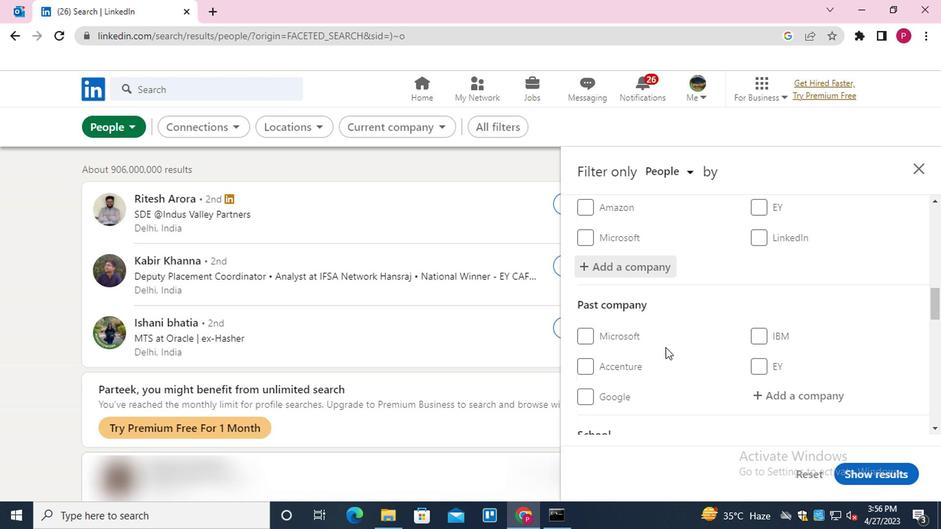 
Action: Mouse scrolled (663, 346) with delta (0, 0)
Screenshot: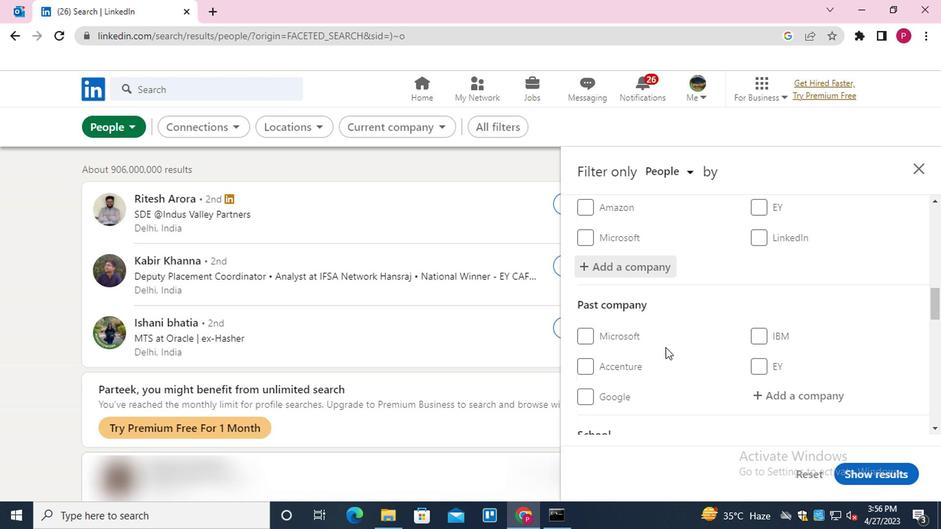 
Action: Mouse scrolled (663, 346) with delta (0, 0)
Screenshot: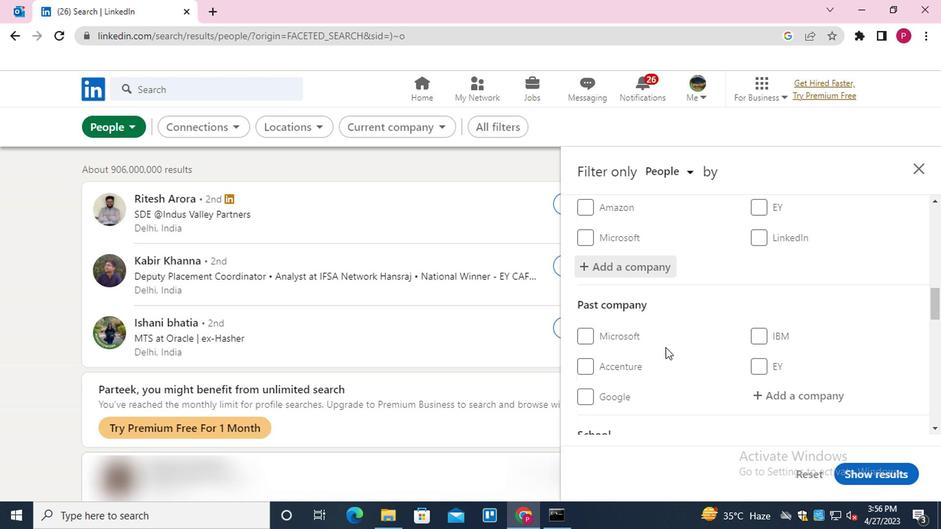 
Action: Mouse moved to (775, 336)
Screenshot: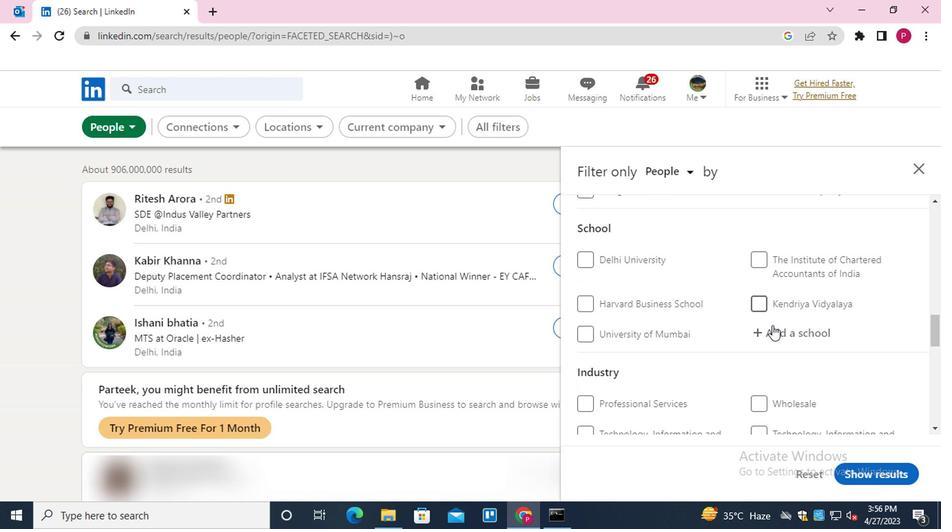 
Action: Mouse pressed left at (775, 336)
Screenshot: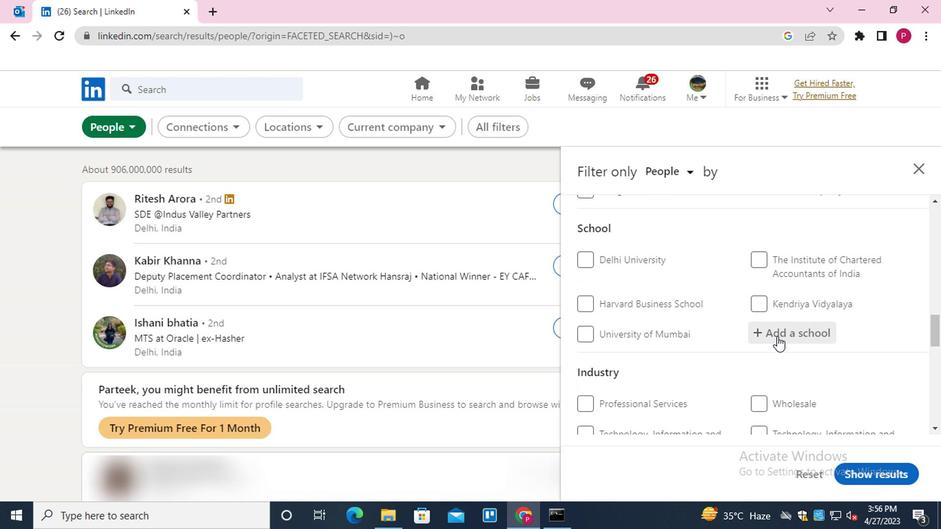 
Action: Key pressed <Key.shift>NATIONAL<Key.space><Key.shift>INSTITUTE<Key.space><Key.shift>O<Key.backspace>OF<Key.space><Key.shift>TECHNOLOGY<Key.space><Key.down><Key.down><Key.down><Key.down><Key.down><Key.down><Key.down><Key.up><Key.enter>
Screenshot: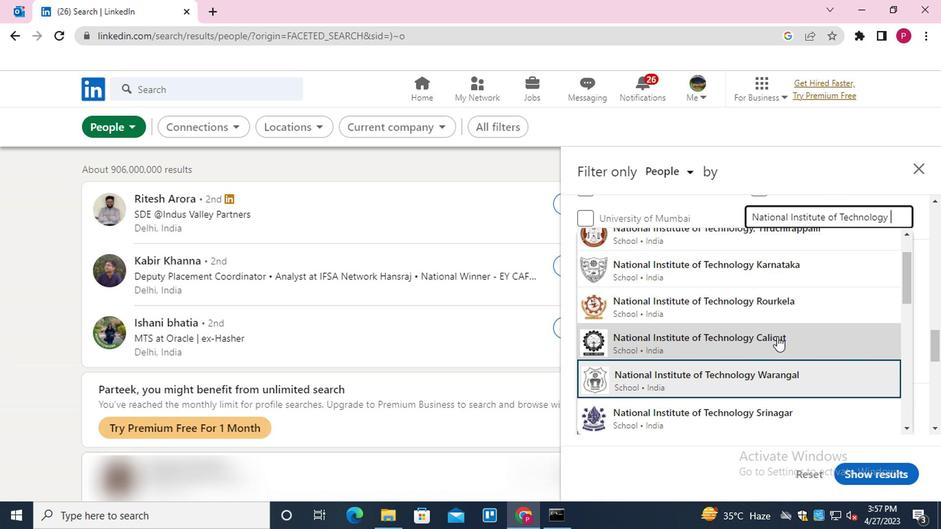 
Action: Mouse scrolled (775, 335) with delta (0, 0)
Screenshot: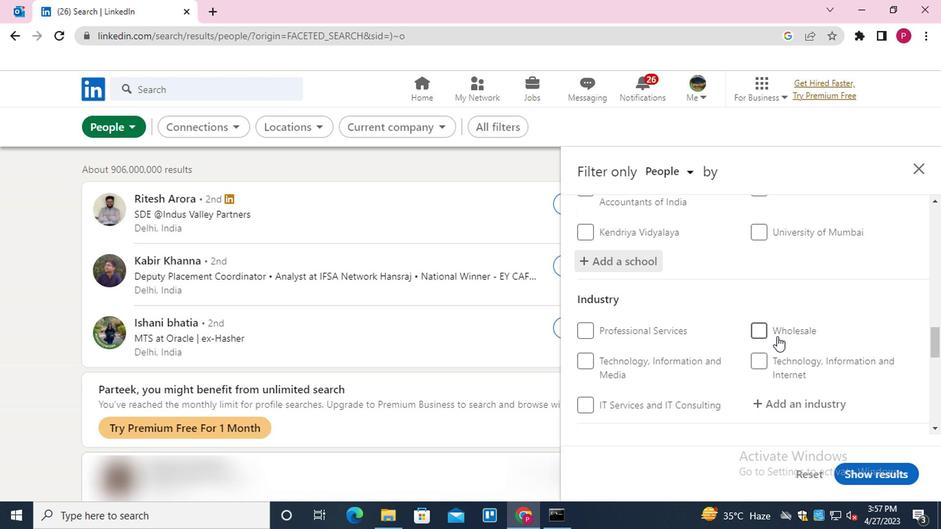 
Action: Mouse scrolled (775, 335) with delta (0, 0)
Screenshot: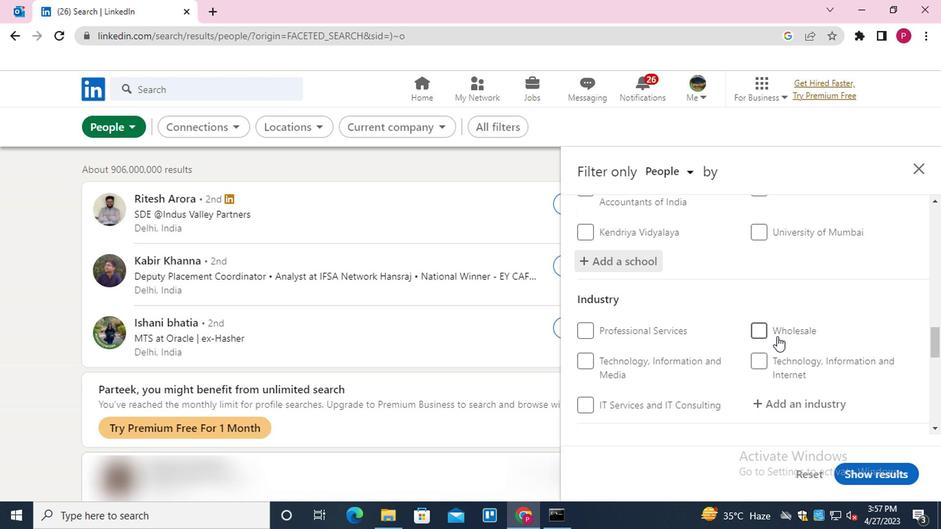 
Action: Mouse scrolled (775, 335) with delta (0, 0)
Screenshot: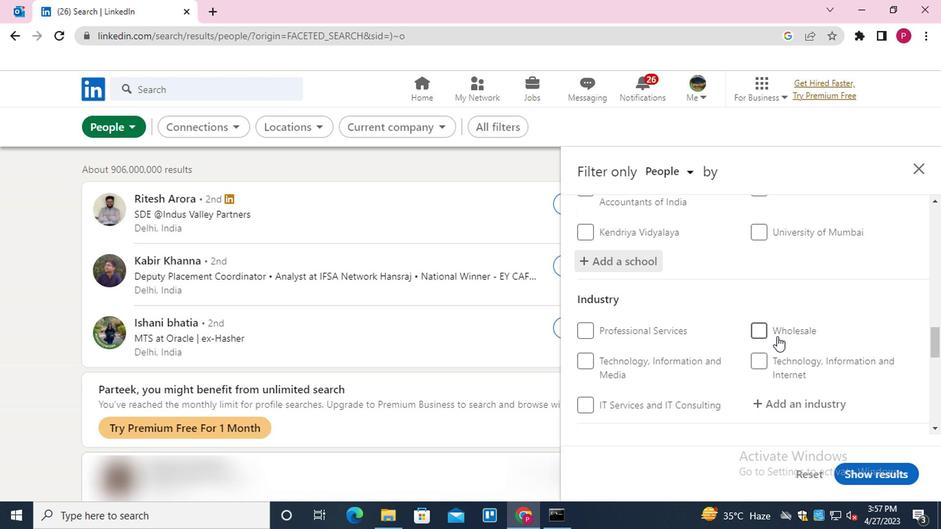 
Action: Mouse moved to (781, 236)
Screenshot: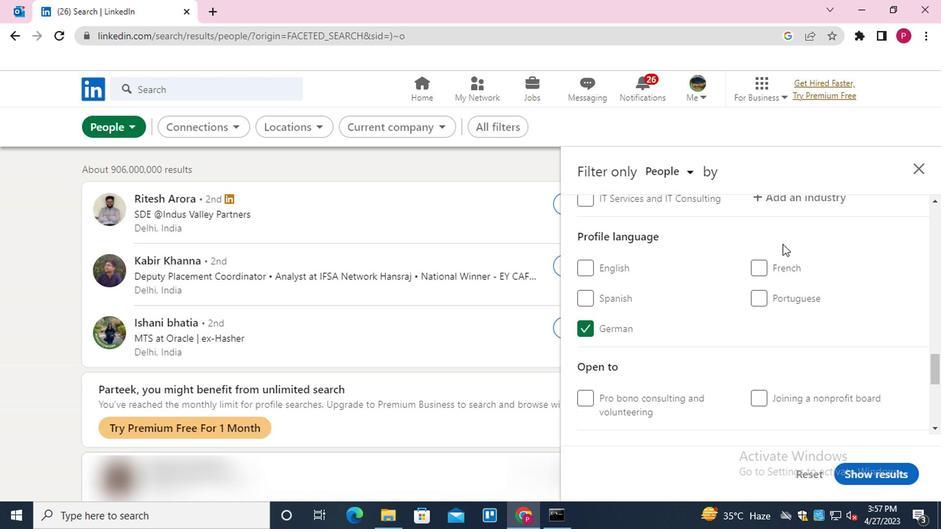 
Action: Mouse scrolled (781, 237) with delta (0, 0)
Screenshot: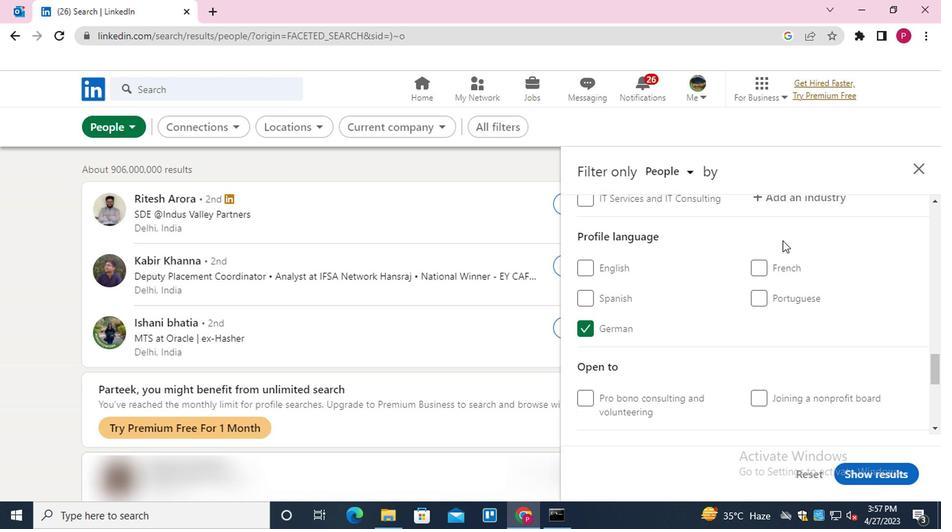 
Action: Mouse moved to (798, 273)
Screenshot: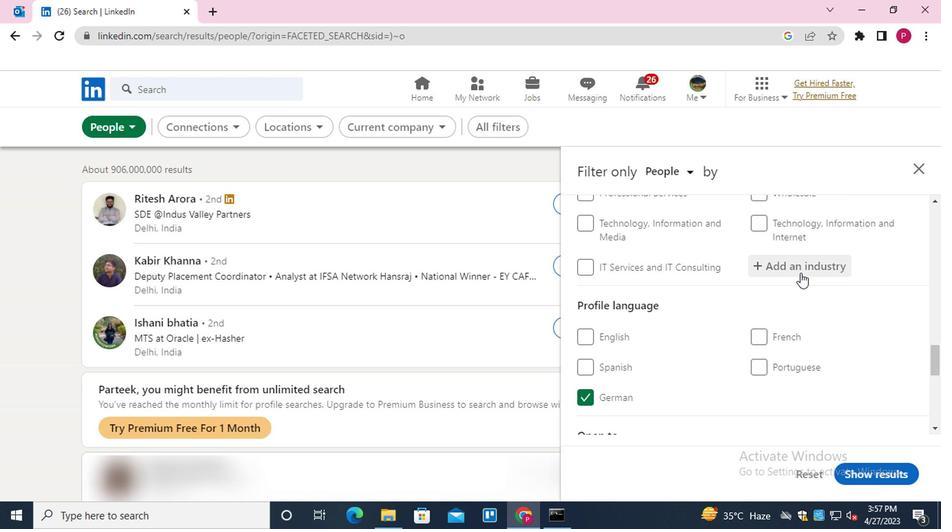 
Action: Mouse pressed left at (798, 273)
Screenshot: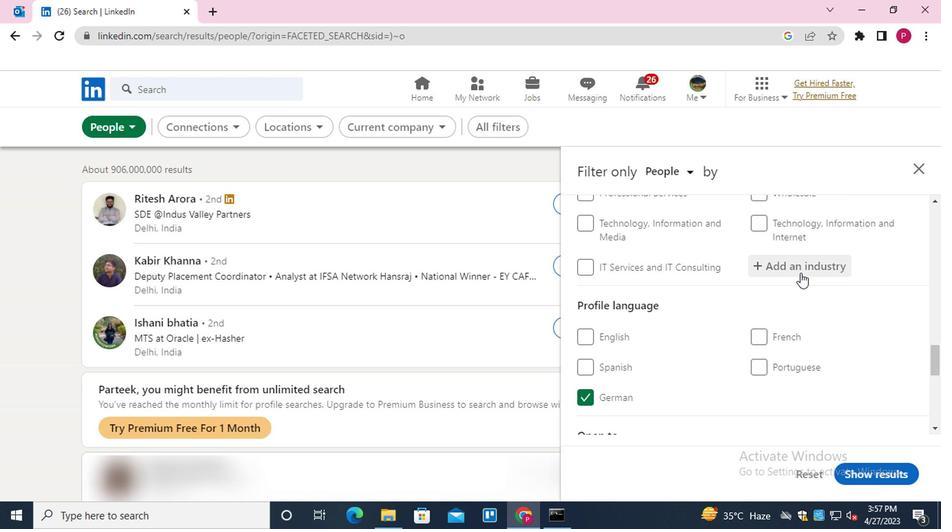 
Action: Key pressed <Key.shift><Key.shift><Key.shift><Key.shift><Key.shift><Key.shift><Key.shift><Key.shift><Key.shift><Key.shift><Key.shift><Key.shift><Key.shift><Key.shift><Key.shift><Key.shift><Key.shift><Key.shift><Key.shift><Key.shift><Key.shift><Key.shift><Key.shift><Key.shift><Key.shift><Key.shift><Key.shift><Key.shift><Key.shift><Key.shift><Key.shift>COS<Key.down><Key.enter>
Screenshot: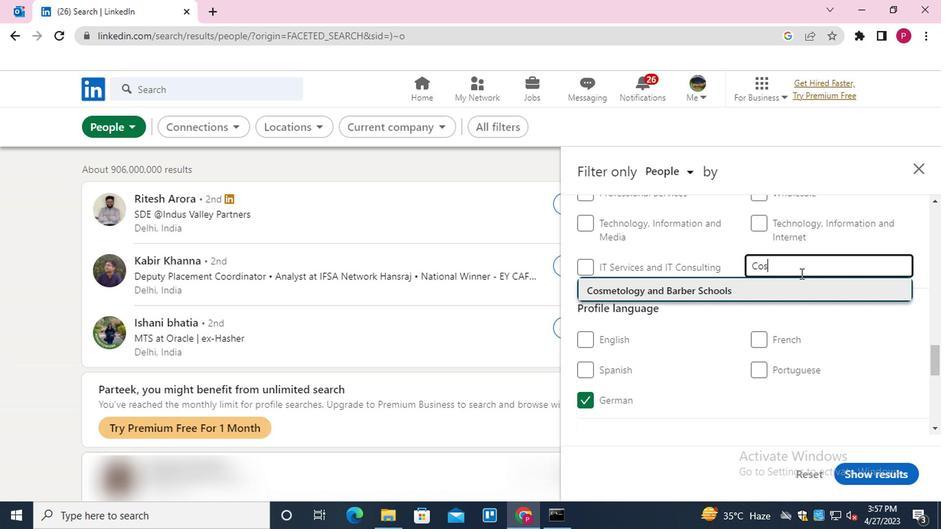 
Action: Mouse moved to (704, 335)
Screenshot: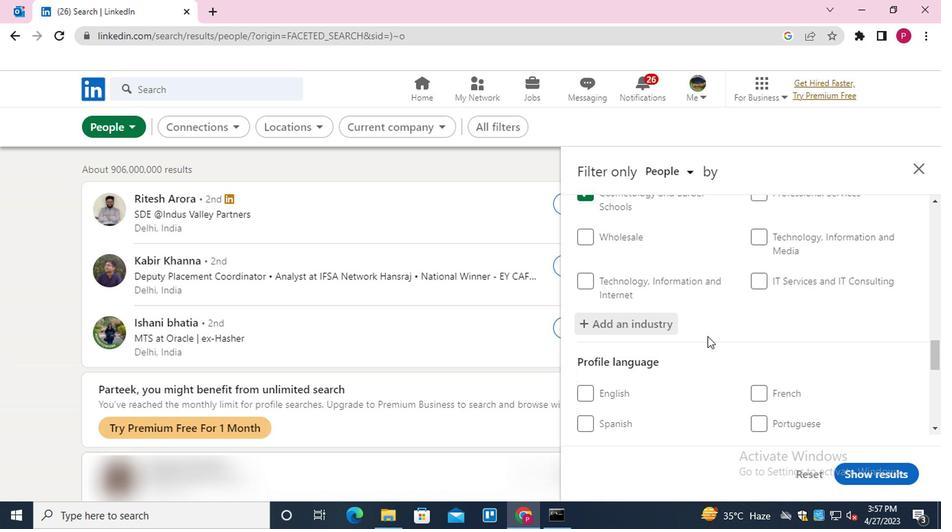 
Action: Mouse scrolled (704, 335) with delta (0, 0)
Screenshot: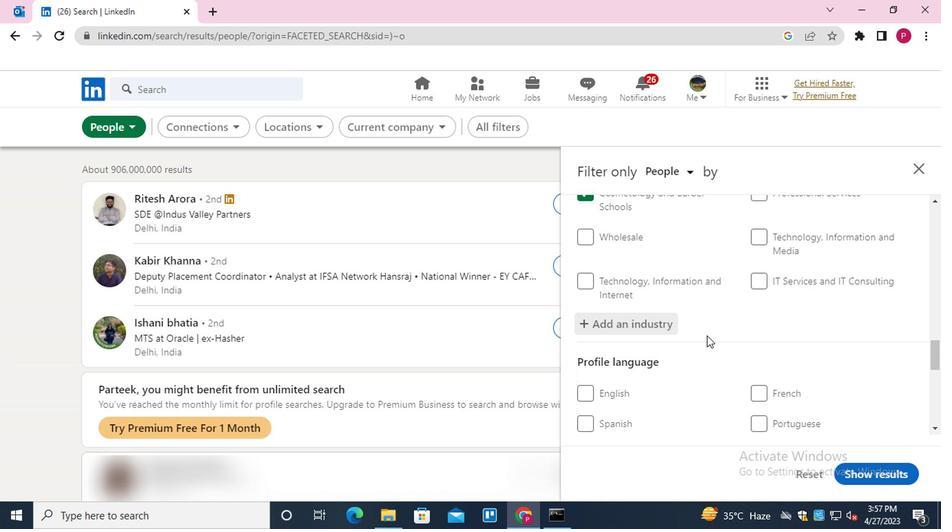 
Action: Mouse scrolled (704, 335) with delta (0, 0)
Screenshot: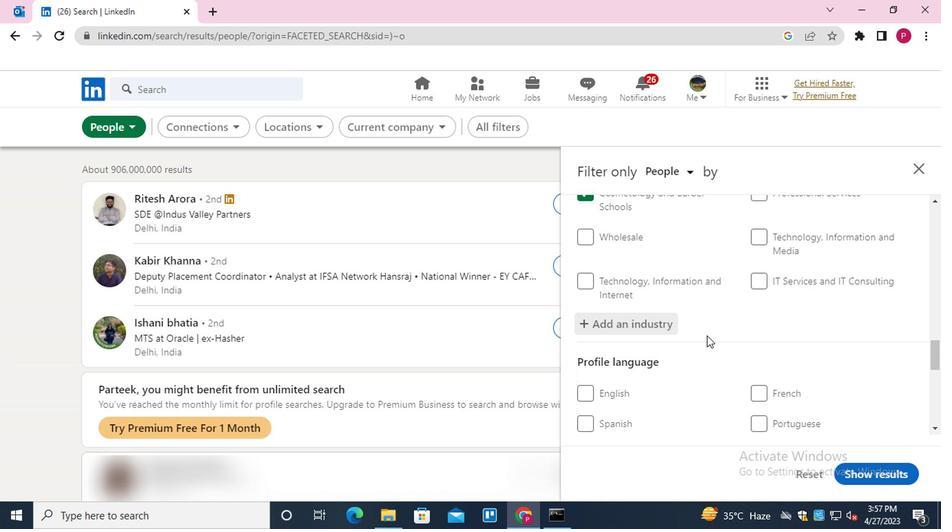
Action: Mouse scrolled (704, 335) with delta (0, 0)
Screenshot: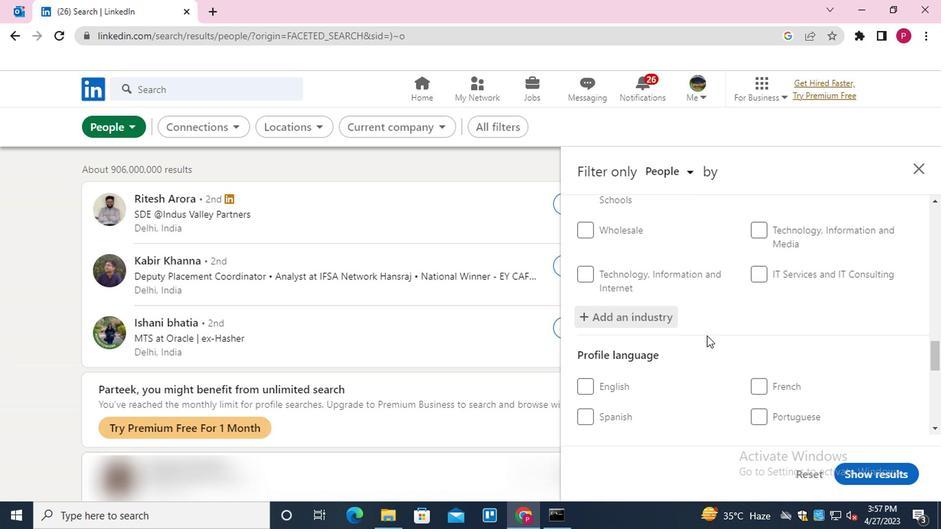 
Action: Mouse scrolled (704, 335) with delta (0, 0)
Screenshot: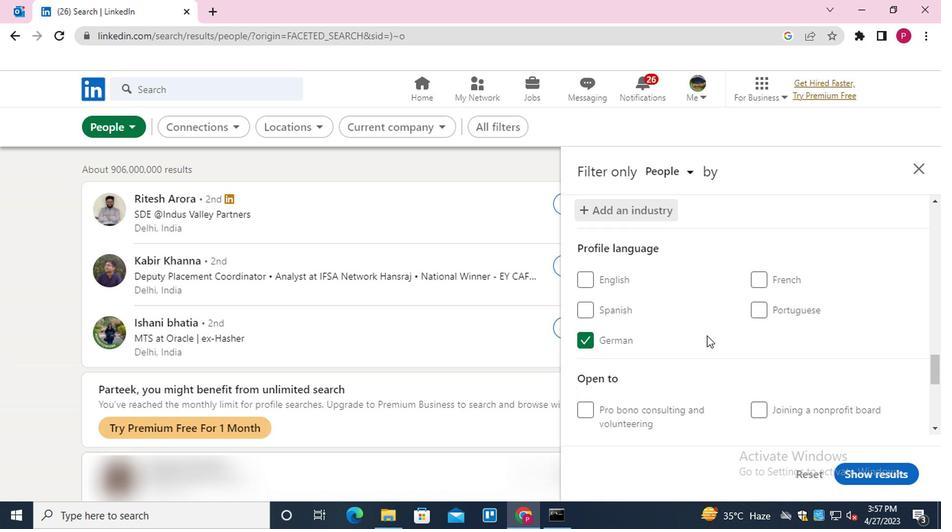 
Action: Mouse moved to (806, 393)
Screenshot: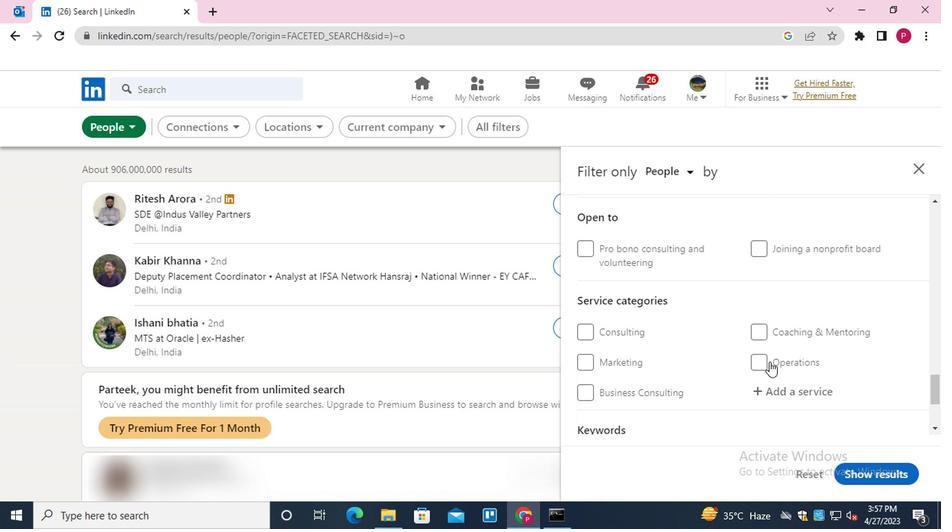 
Action: Mouse pressed left at (806, 393)
Screenshot: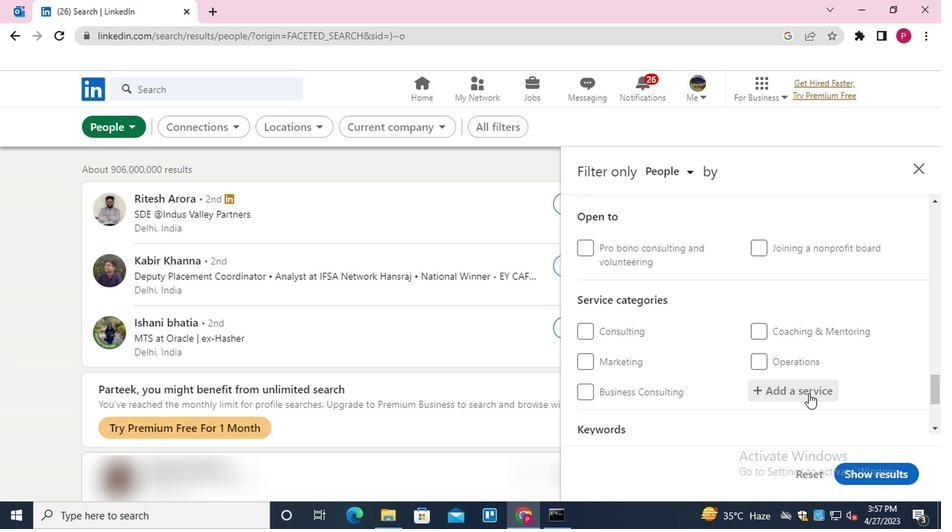 
Action: Mouse moved to (842, 369)
Screenshot: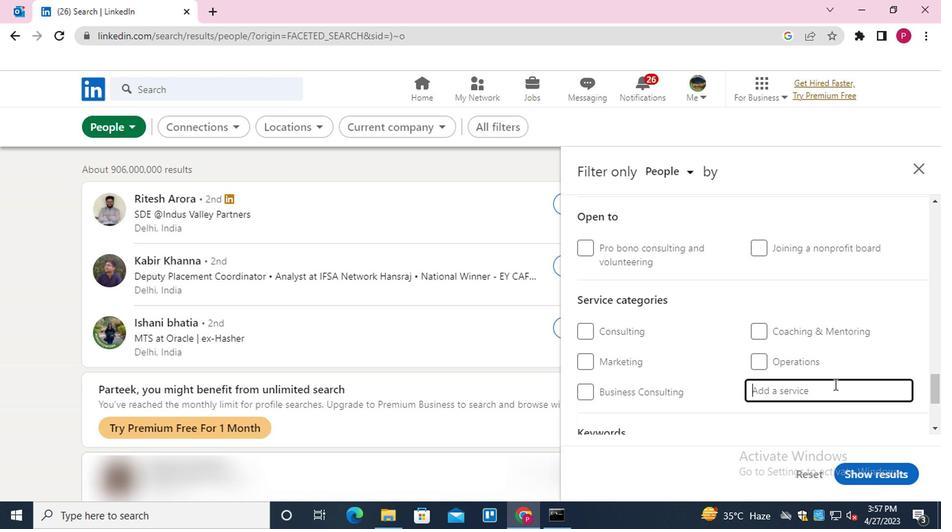 
Action: Key pressed <Key.shift>CORPORATE
Screenshot: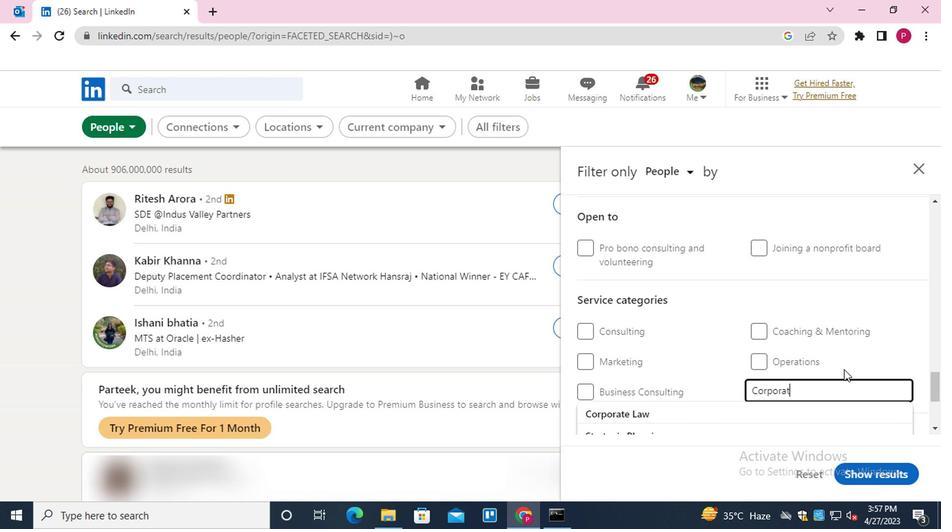 
Action: Mouse moved to (906, 363)
Screenshot: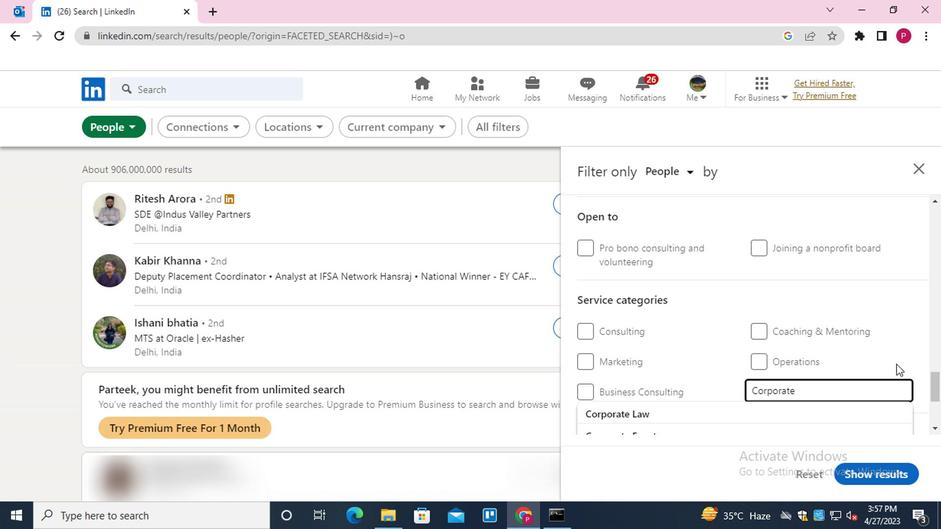 
Action: Mouse scrolled (906, 363) with delta (0, 0)
Screenshot: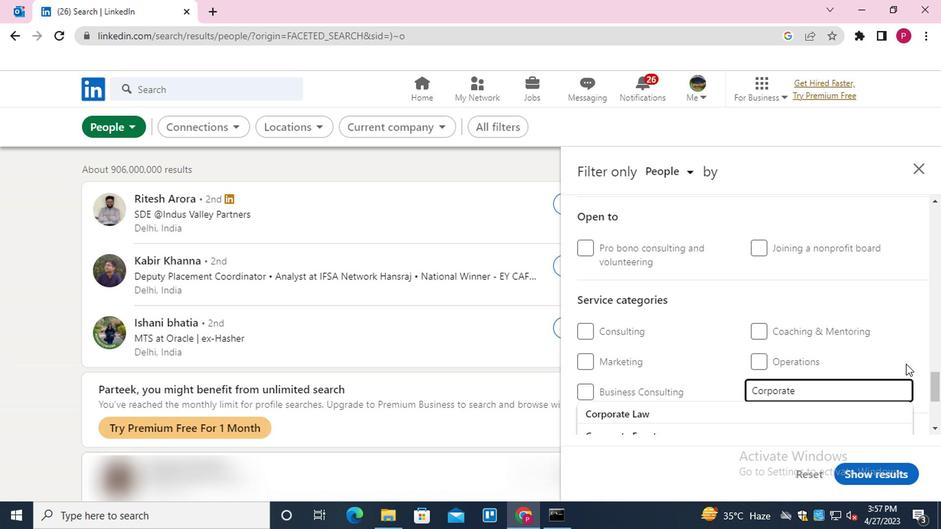 
Action: Mouse scrolled (906, 363) with delta (0, 0)
Screenshot: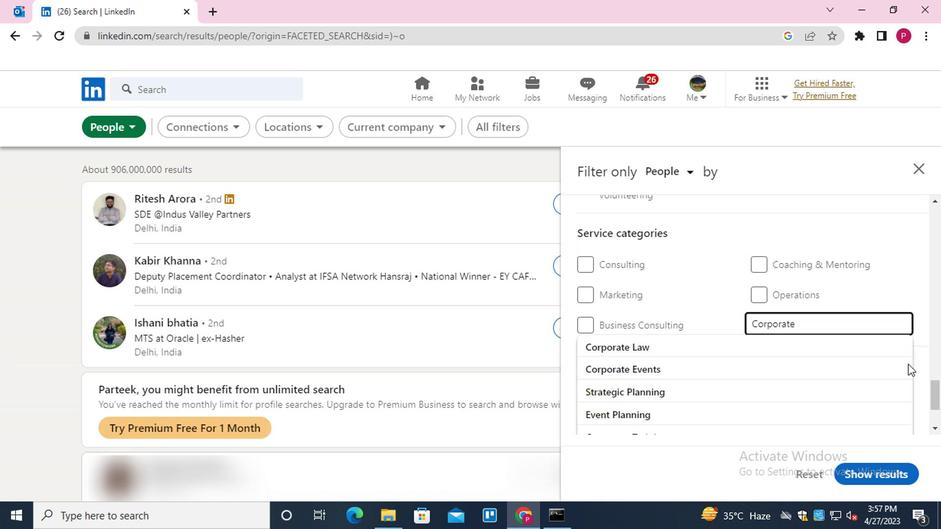 
Action: Key pressed <Key.down><Key.down><Key.down><Key.up><Key.enter>
Screenshot: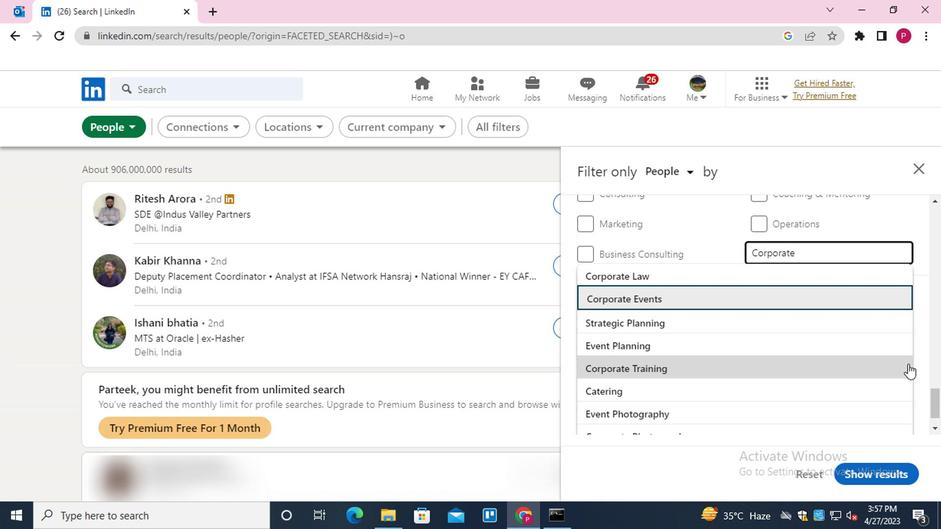 
Action: Mouse moved to (860, 387)
Screenshot: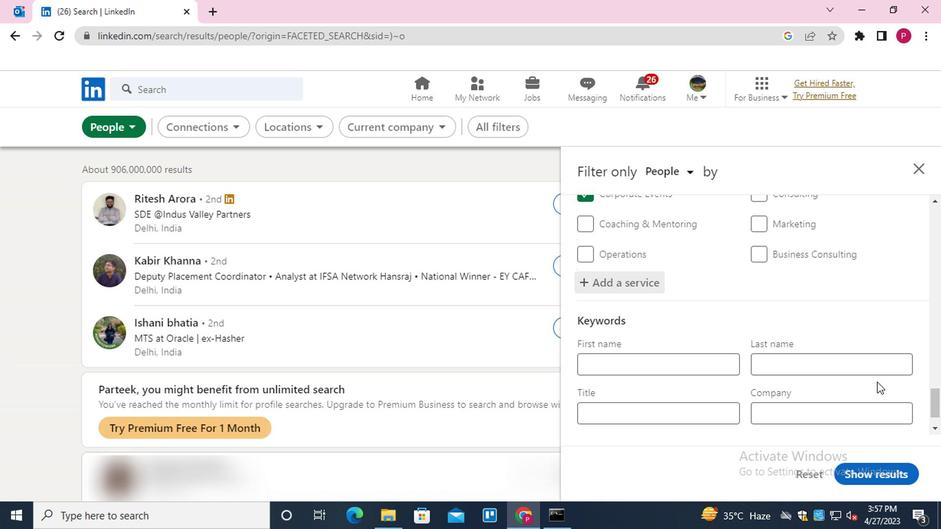 
Action: Mouse scrolled (860, 386) with delta (0, 0)
Screenshot: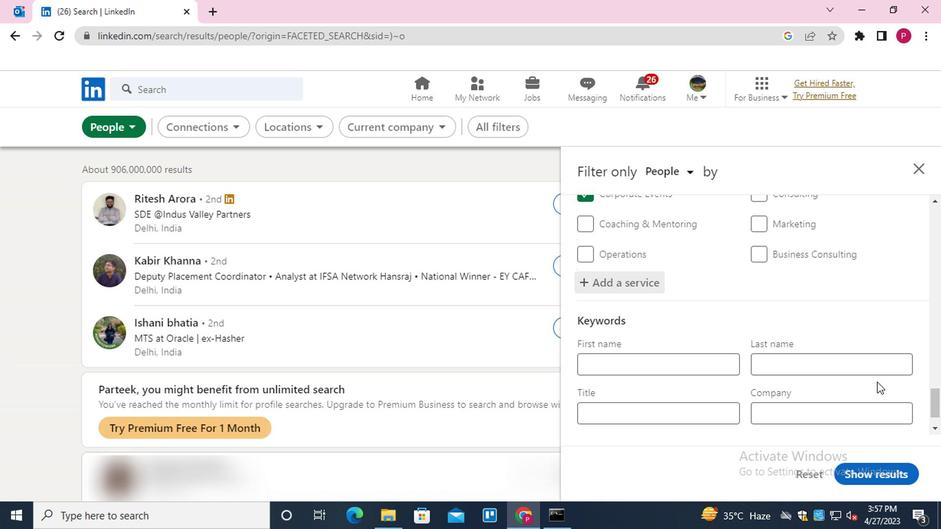 
Action: Mouse moved to (838, 390)
Screenshot: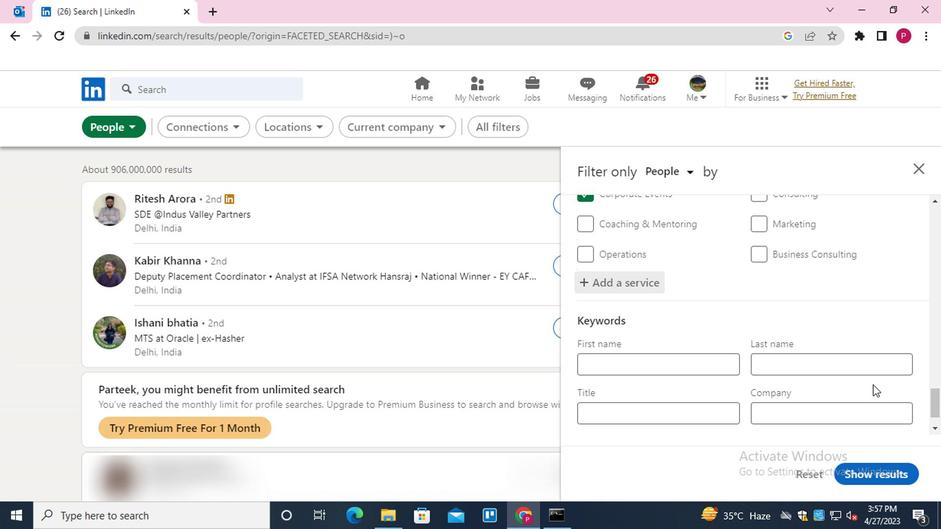 
Action: Mouse scrolled (838, 389) with delta (0, 0)
Screenshot: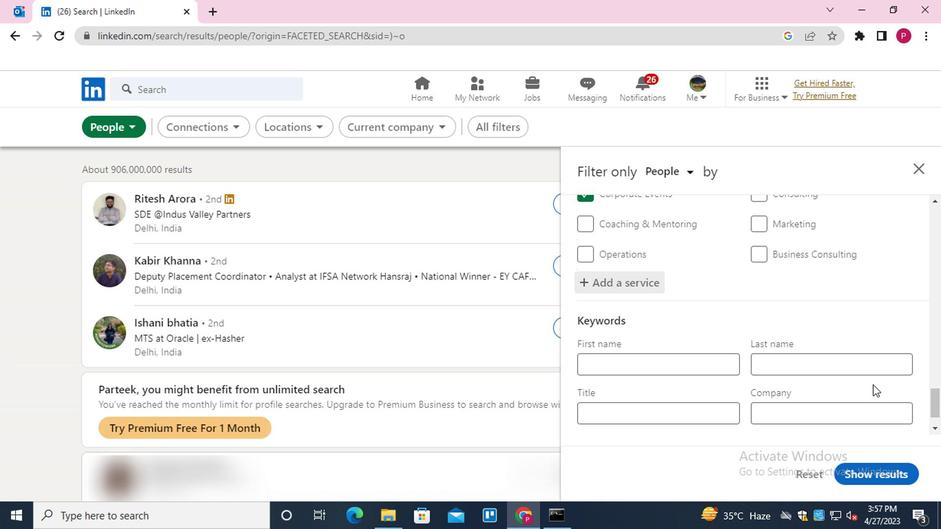 
Action: Mouse moved to (831, 387)
Screenshot: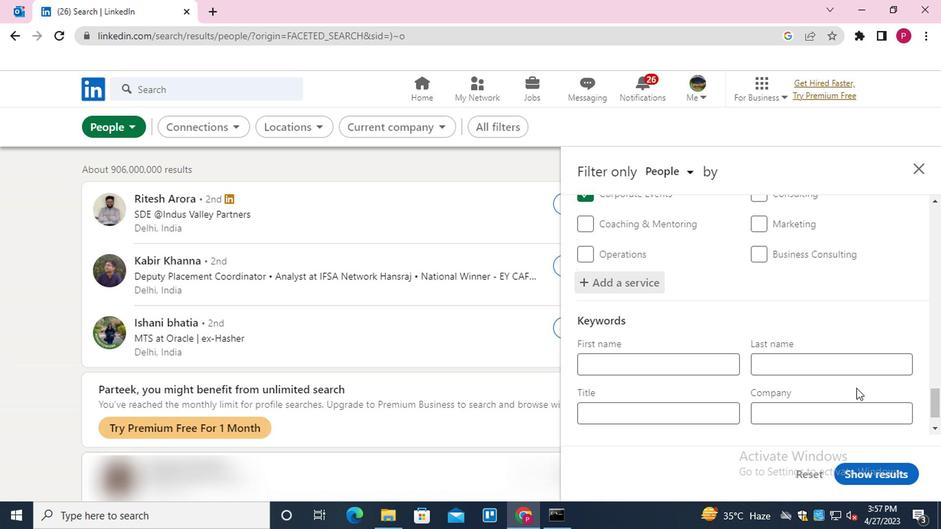 
Action: Mouse scrolled (831, 387) with delta (0, 0)
Screenshot: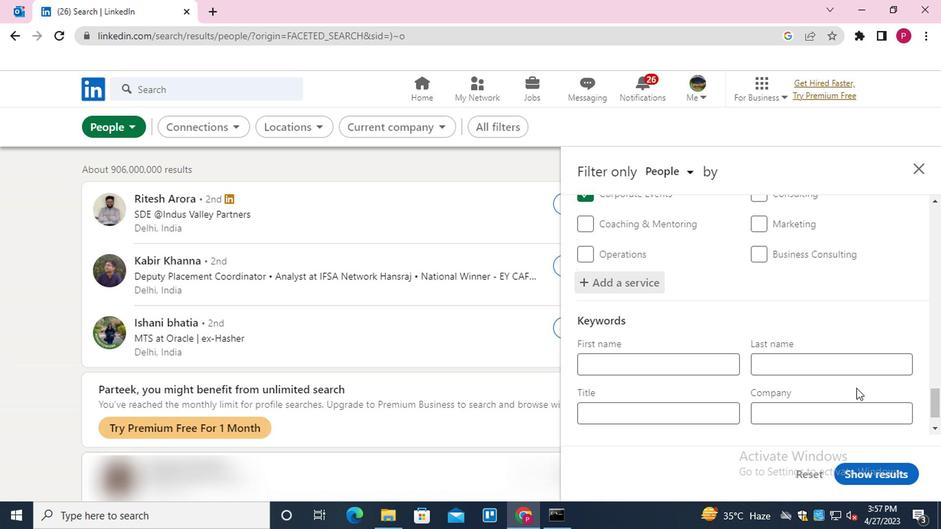 
Action: Mouse moved to (674, 373)
Screenshot: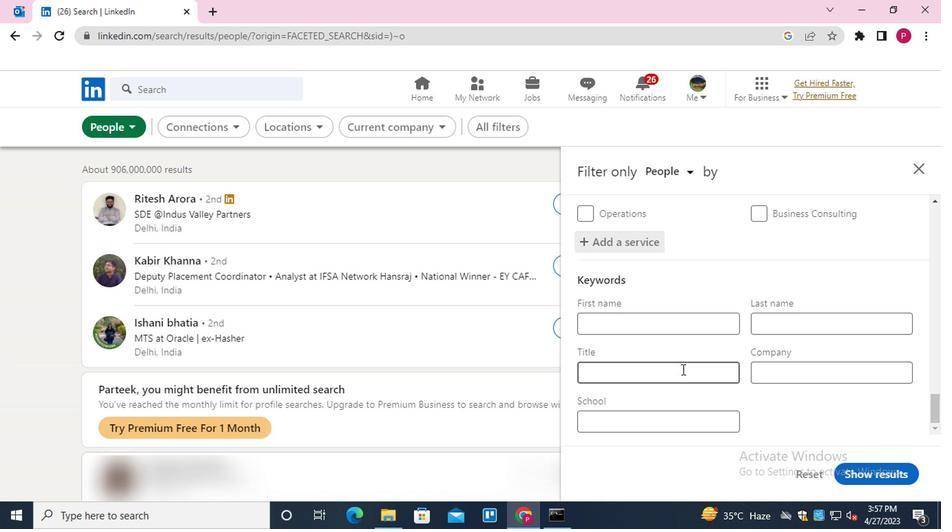
Action: Mouse pressed left at (674, 373)
Screenshot: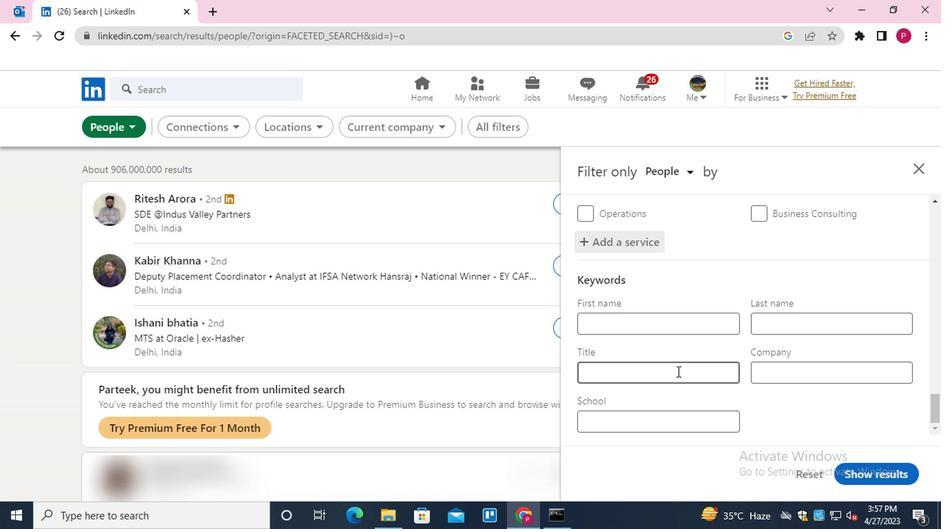 
Action: Mouse moved to (779, 385)
Screenshot: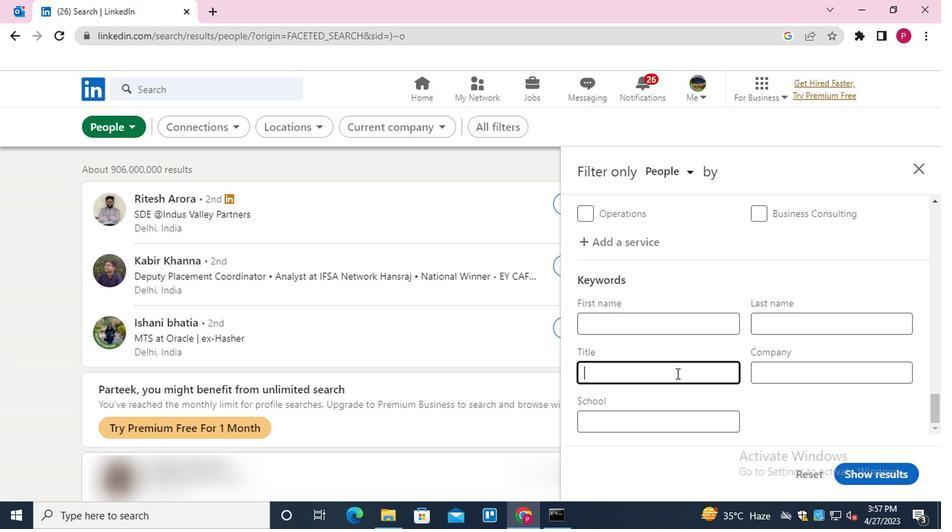 
Action: Key pressed <Key.shift><Key.shift><Key.shift><Key.shift><Key.shift><Key.shift><Key.shift>MARKETING<Key.space><Key.shift>MANAGER
Screenshot: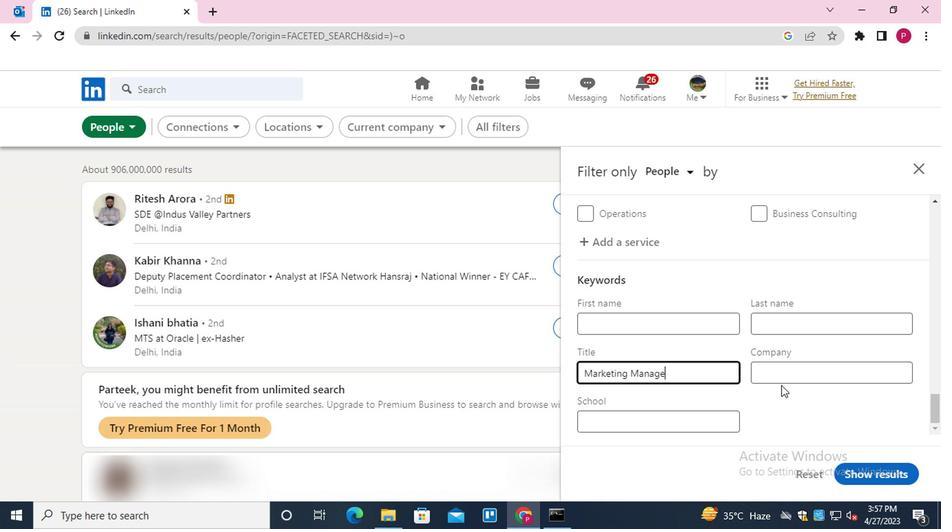 
Action: Mouse moved to (871, 469)
Screenshot: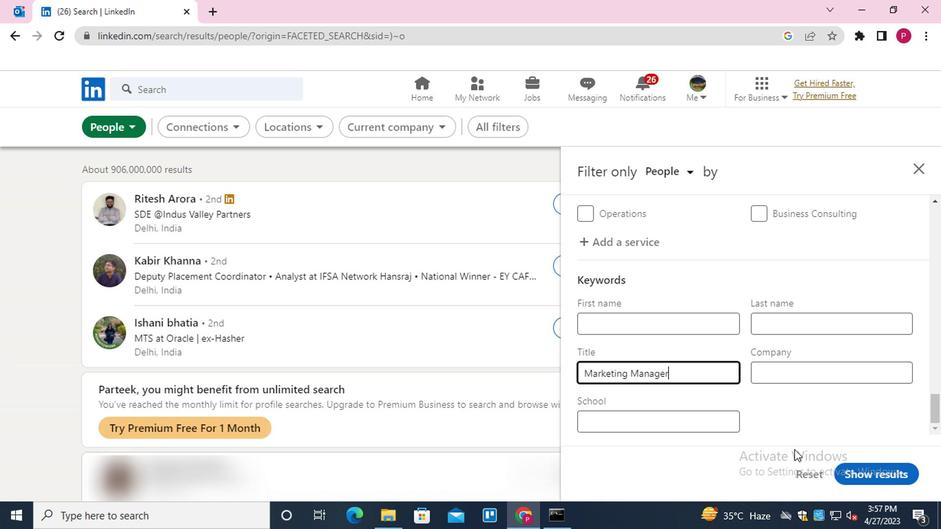 
Action: Mouse pressed left at (871, 469)
Screenshot: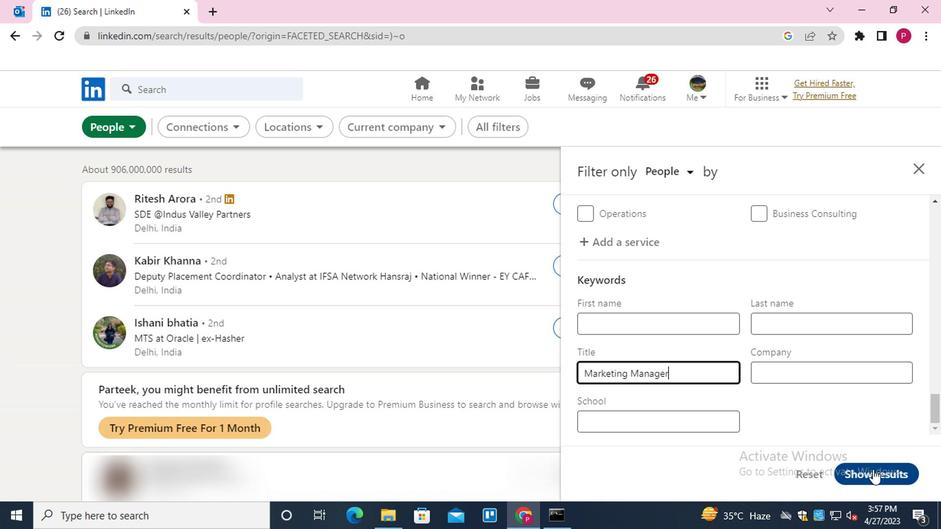
Action: Mouse moved to (623, 410)
Screenshot: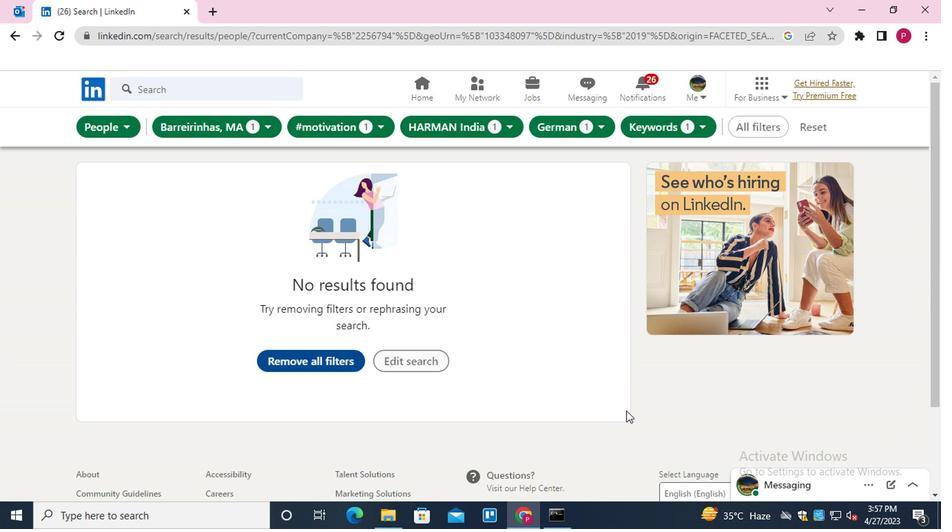 
